 Task: Check the sale-to-list ratio of open concept living in the last 3 years.
Action: Mouse moved to (1069, 250)
Screenshot: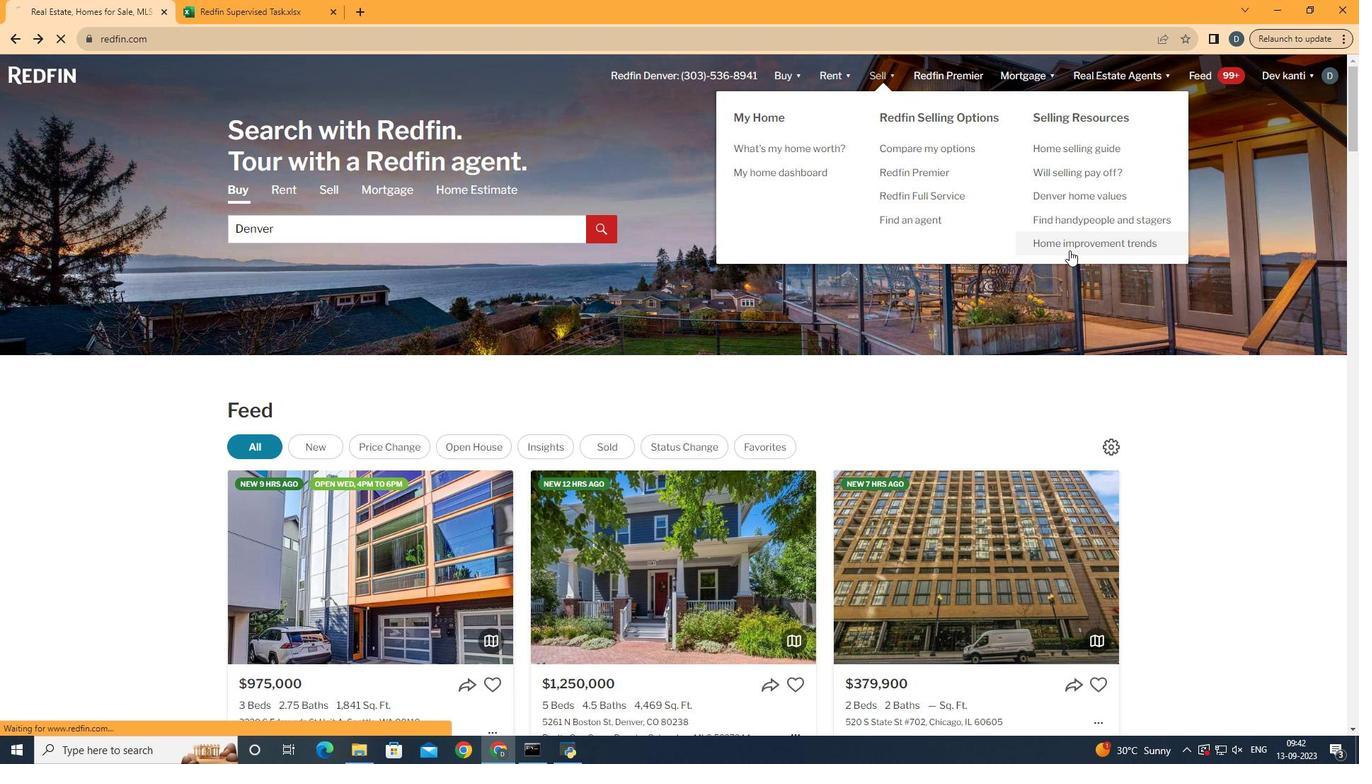 
Action: Mouse pressed left at (1069, 250)
Screenshot: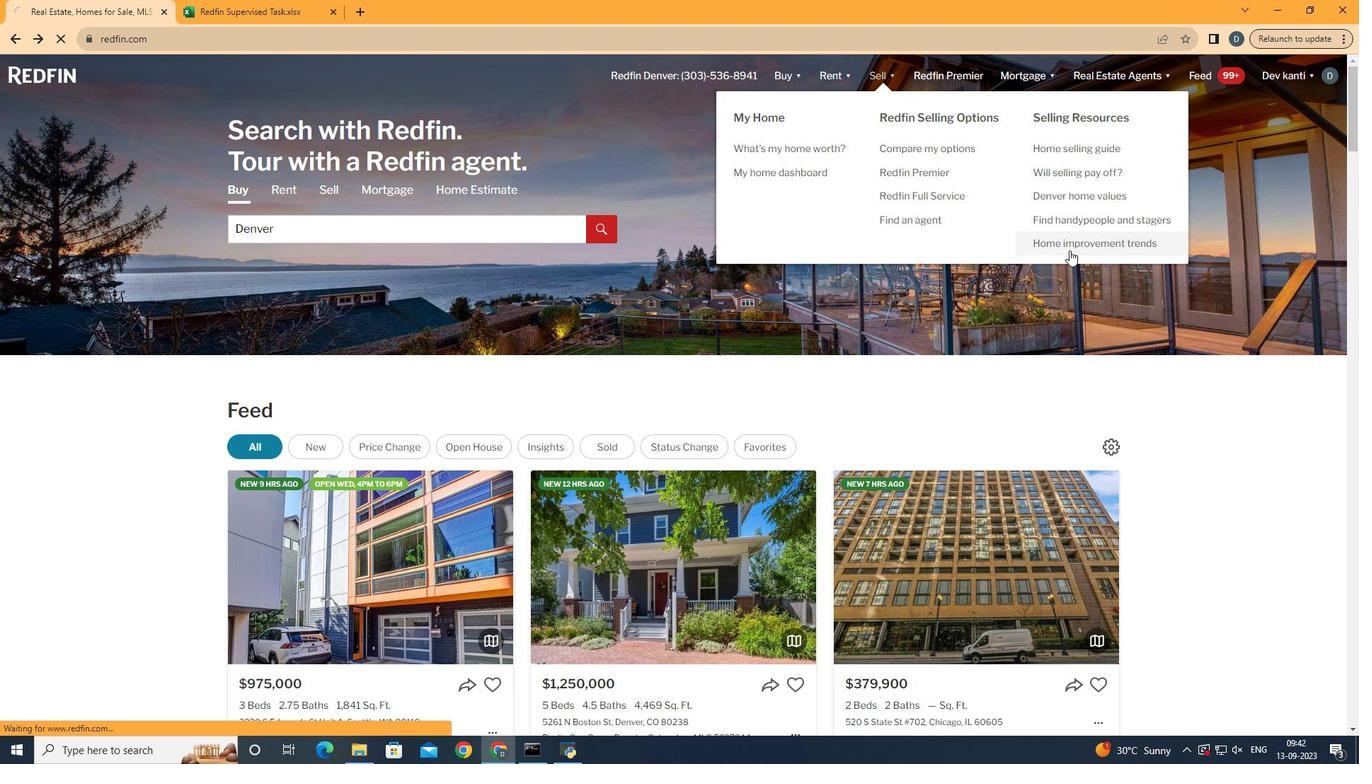 
Action: Mouse moved to (348, 285)
Screenshot: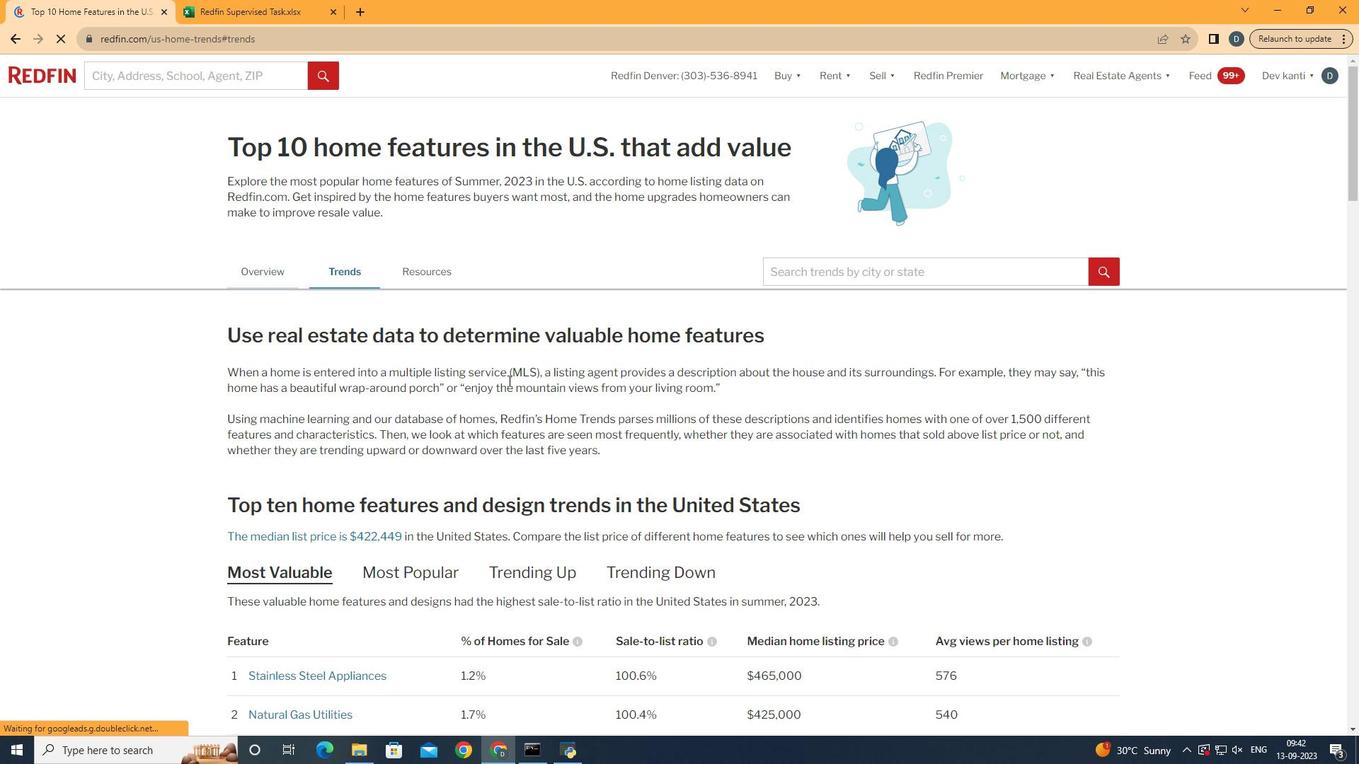 
Action: Mouse pressed left at (348, 285)
Screenshot: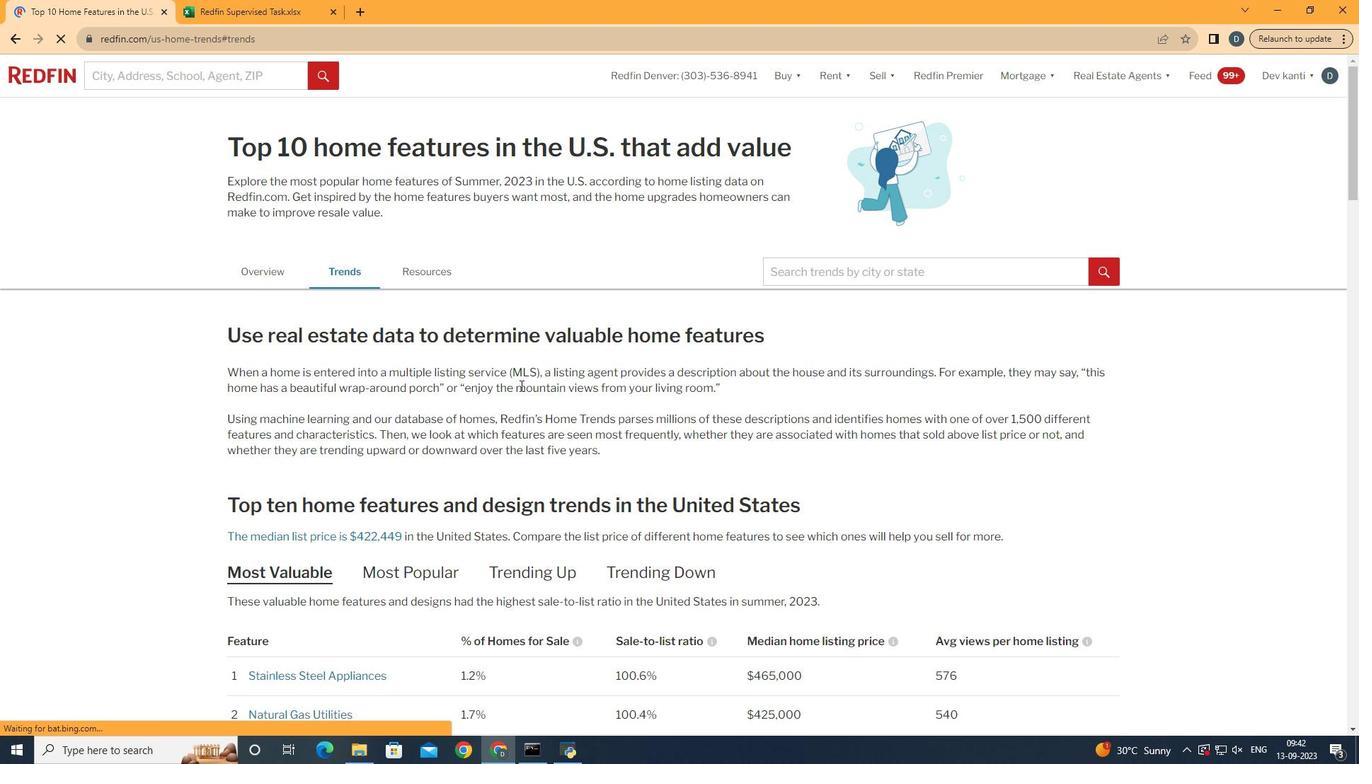 
Action: Mouse moved to (520, 385)
Screenshot: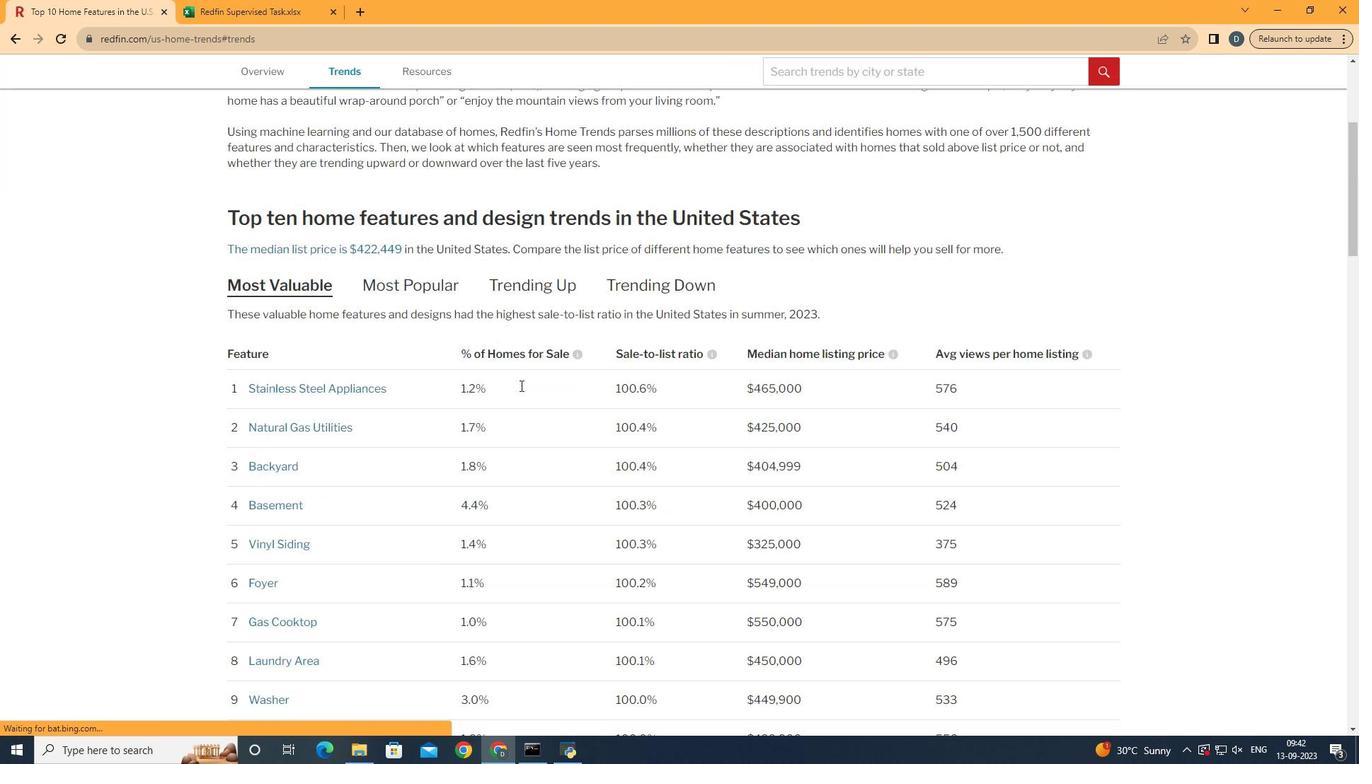 
Action: Mouse scrolled (520, 385) with delta (0, 0)
Screenshot: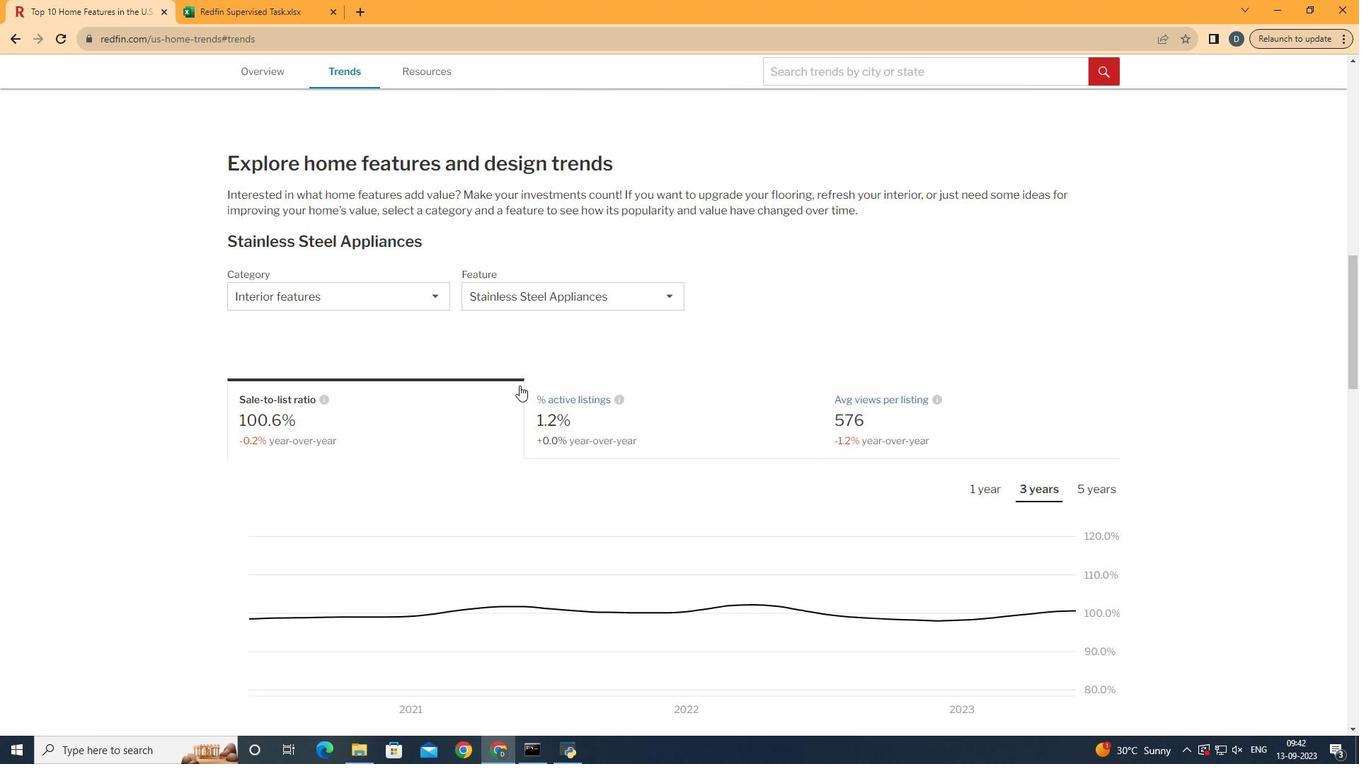 
Action: Mouse scrolled (520, 385) with delta (0, 0)
Screenshot: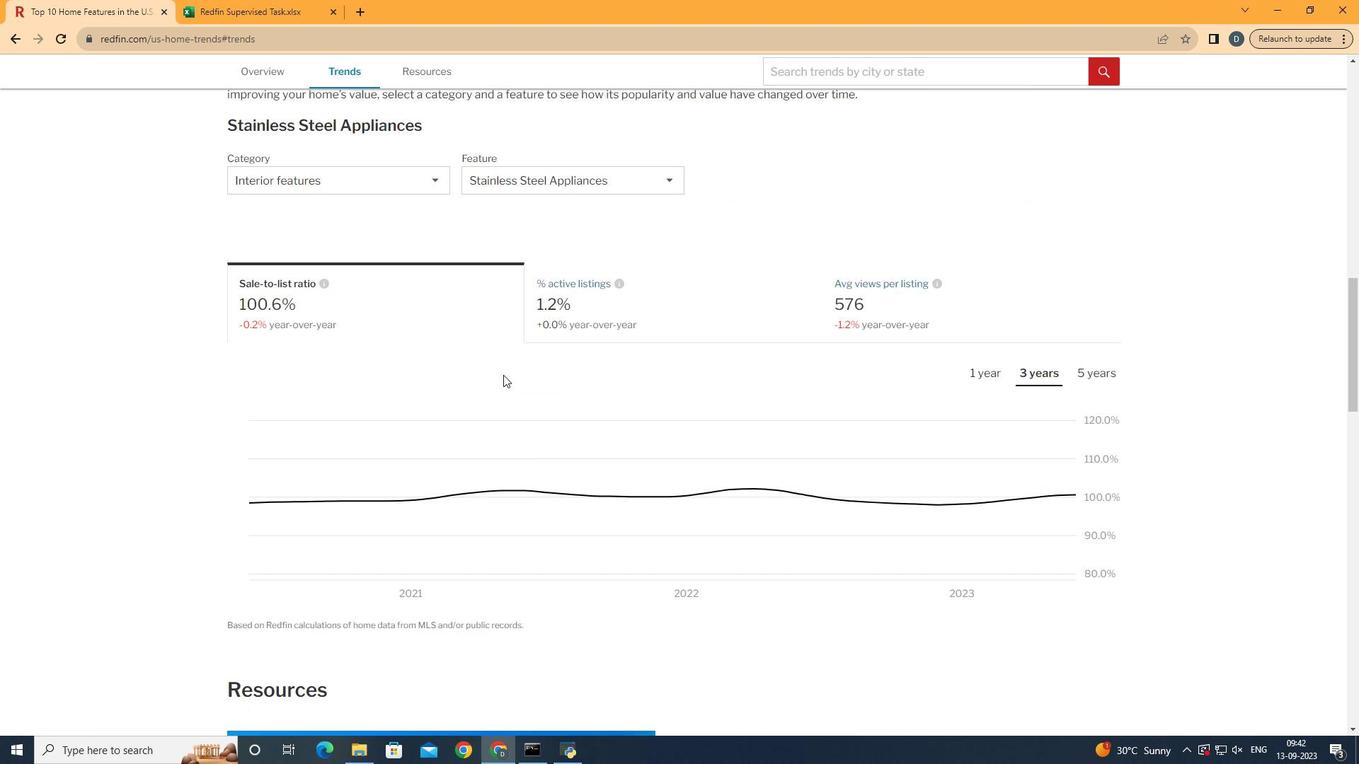 
Action: Mouse scrolled (520, 385) with delta (0, 0)
Screenshot: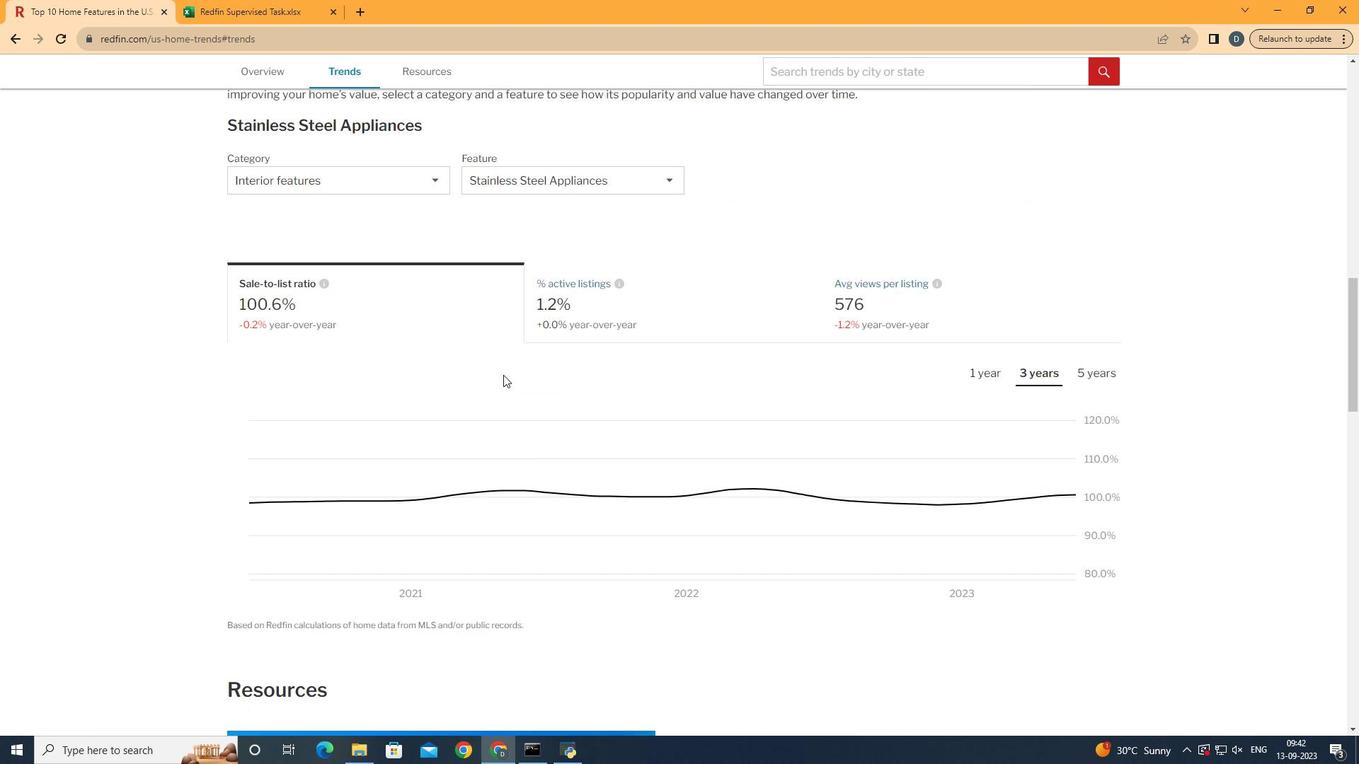 
Action: Mouse scrolled (520, 385) with delta (0, 0)
Screenshot: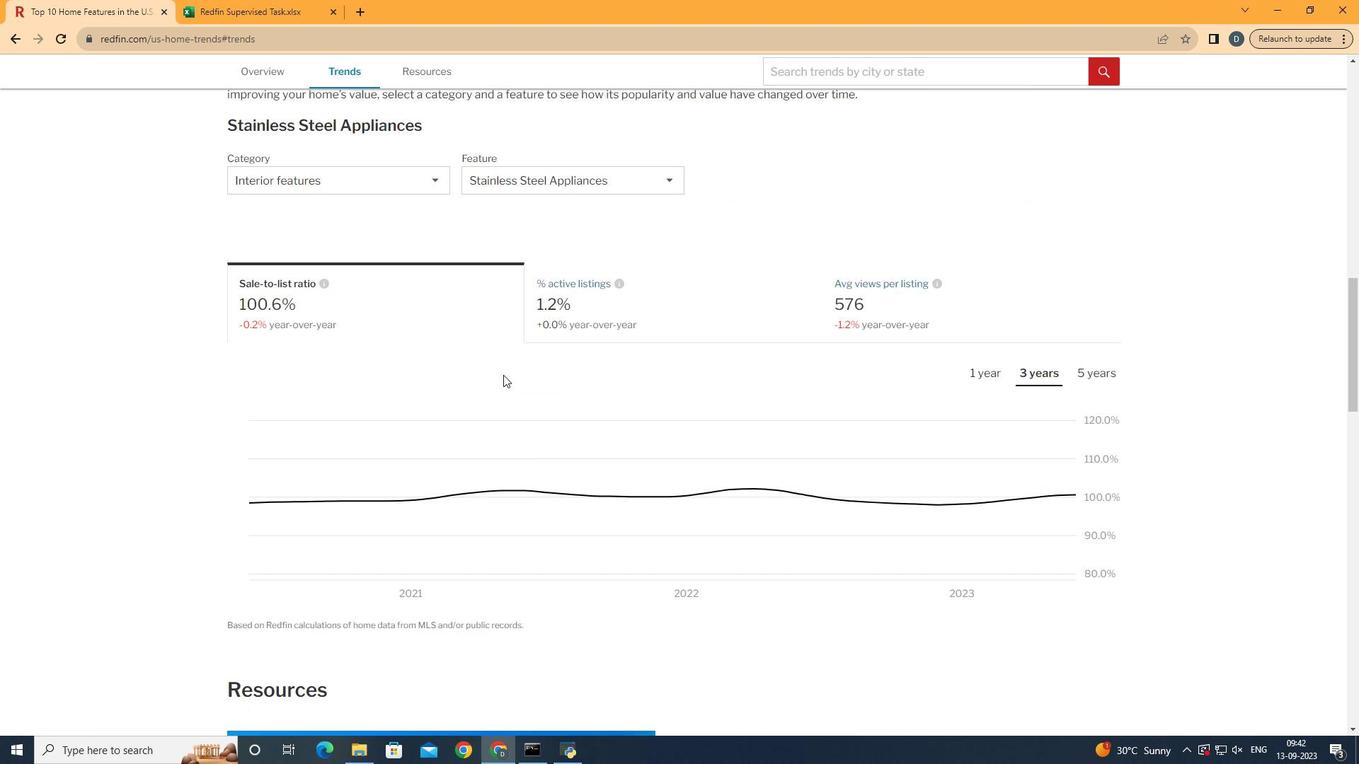 
Action: Mouse scrolled (520, 385) with delta (0, 0)
Screenshot: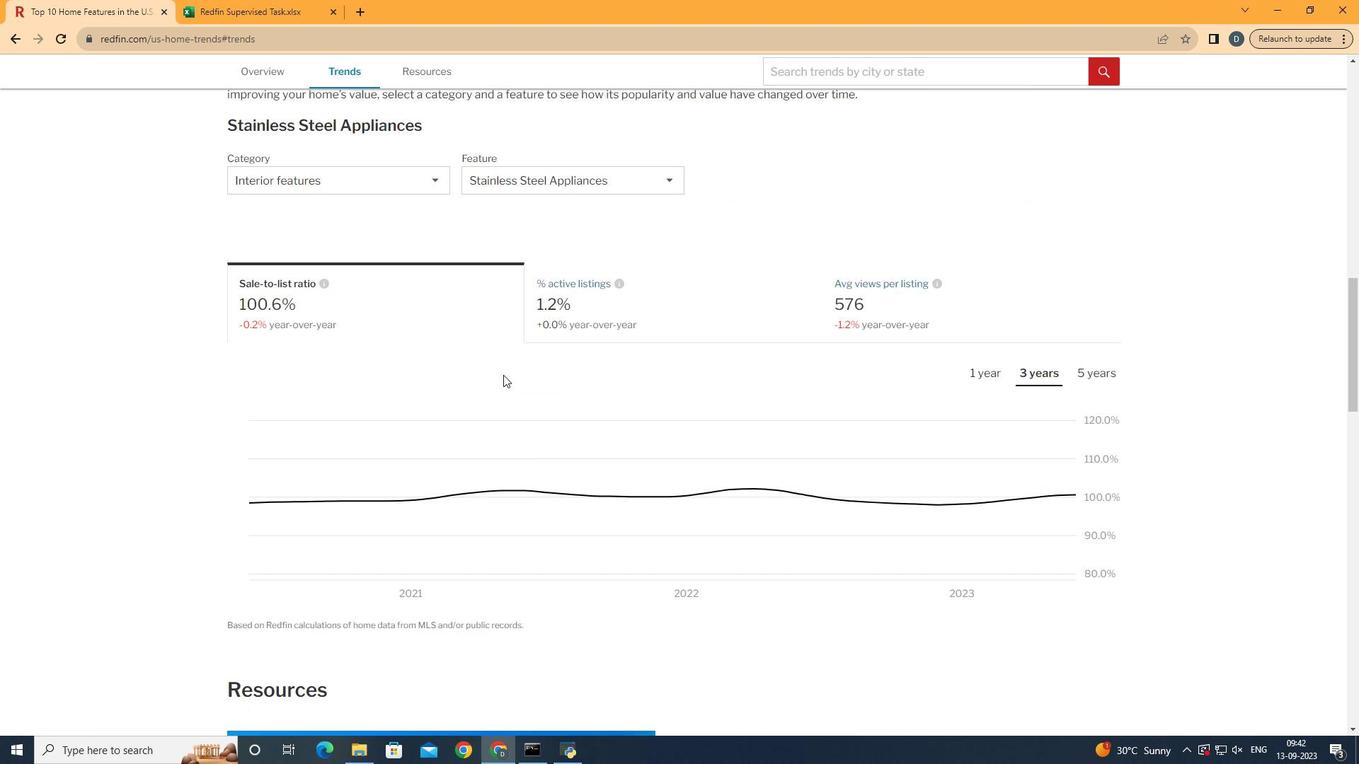 
Action: Mouse scrolled (520, 385) with delta (0, 0)
Screenshot: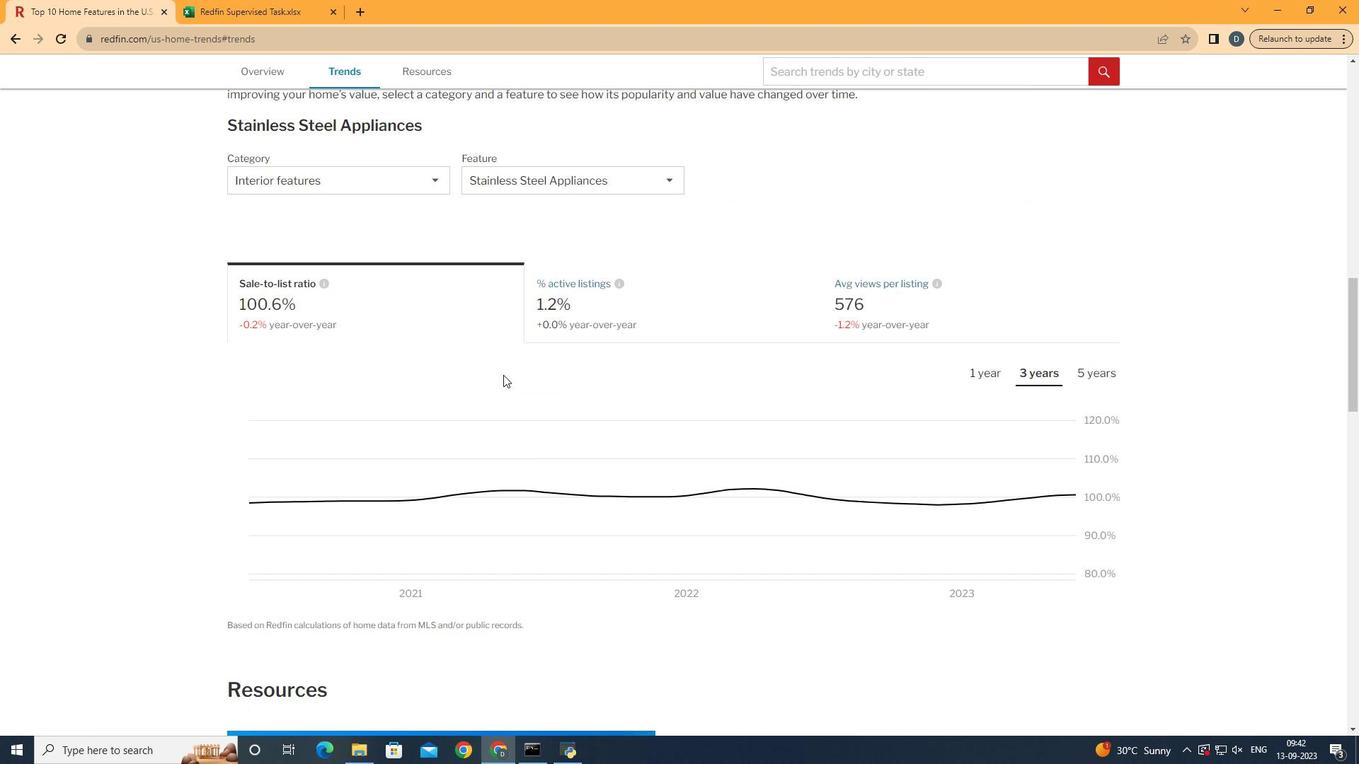 
Action: Mouse scrolled (520, 385) with delta (0, 0)
Screenshot: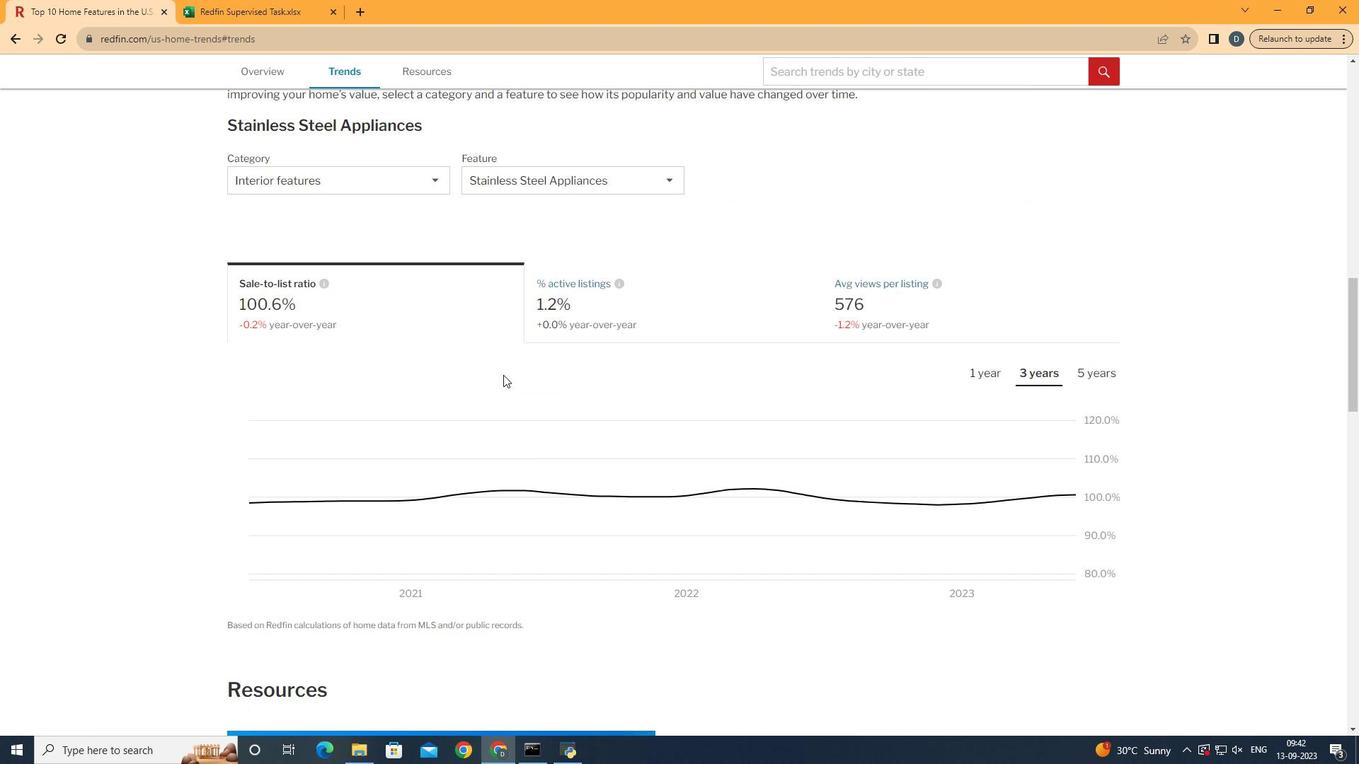 
Action: Mouse moved to (523, 385)
Screenshot: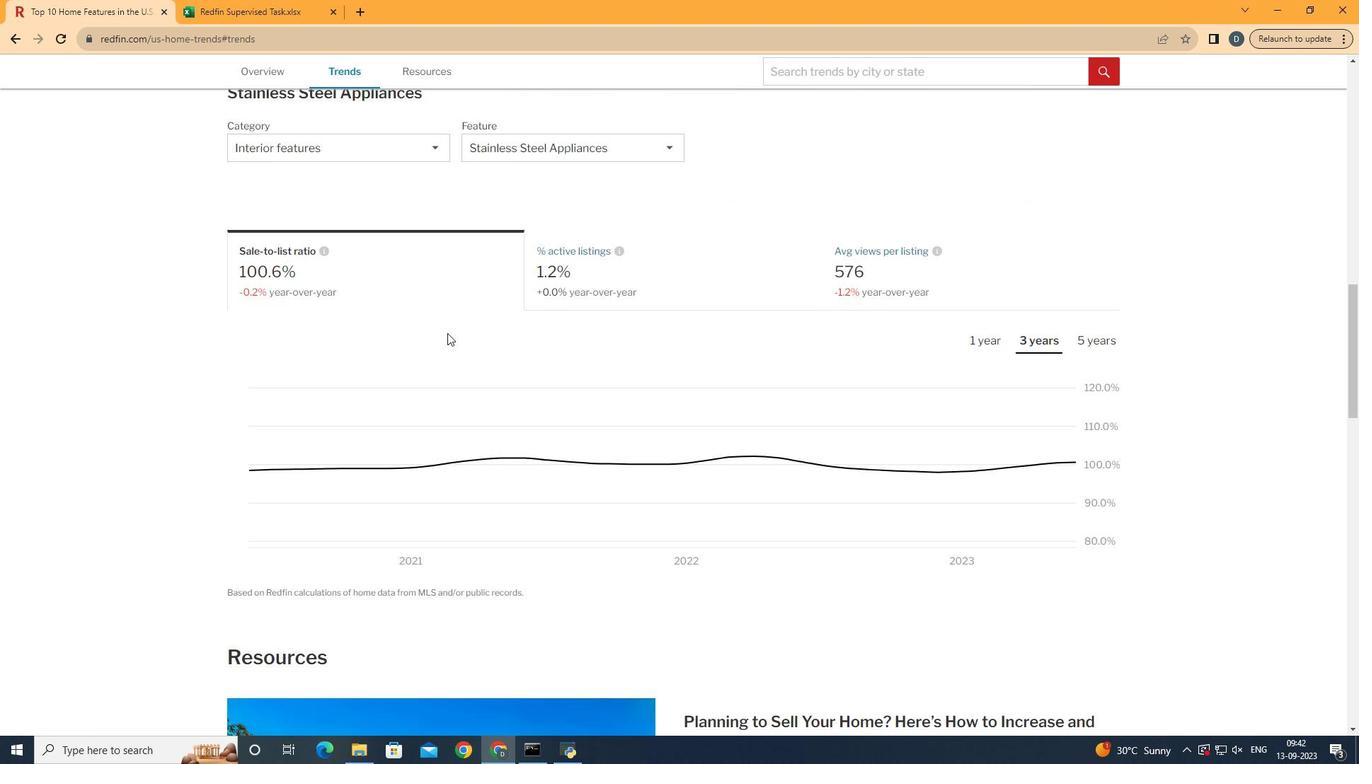 
Action: Mouse scrolled (523, 385) with delta (0, 0)
Screenshot: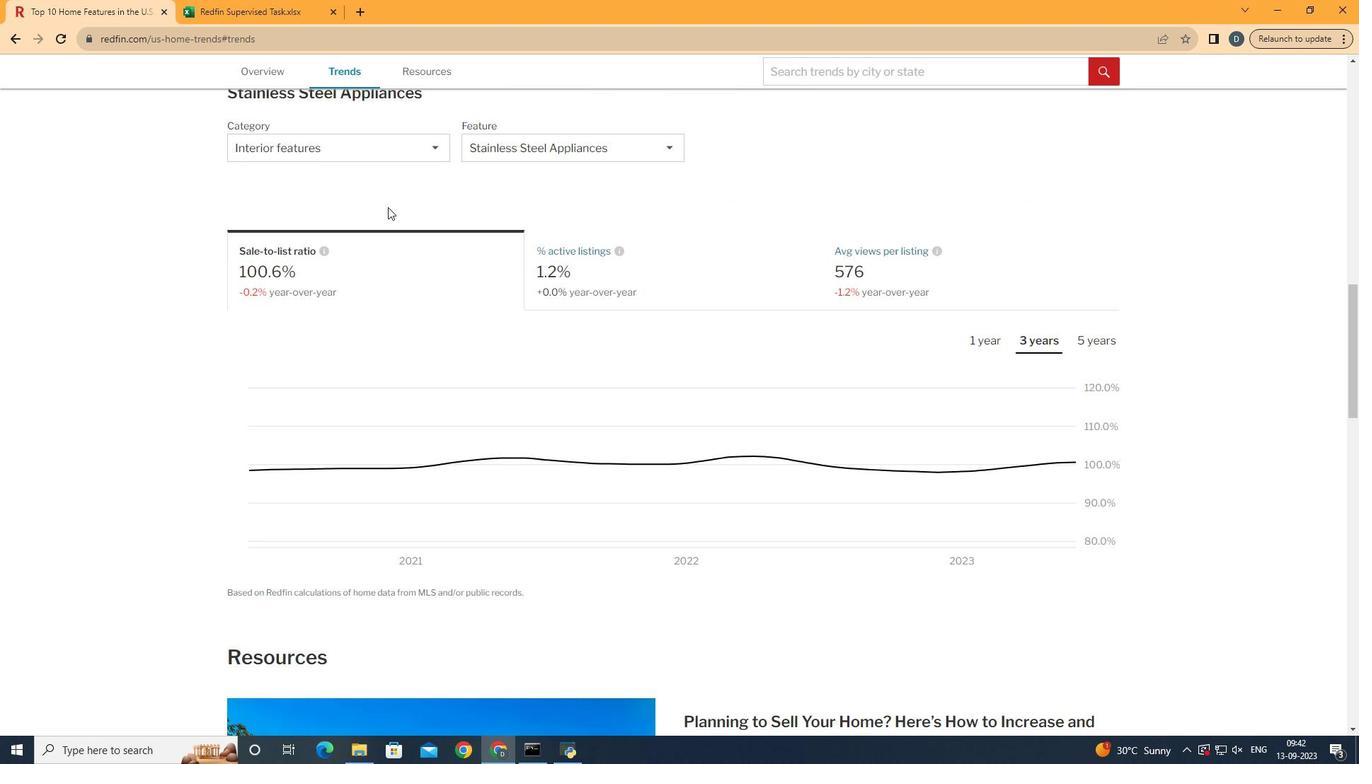 
Action: Mouse scrolled (523, 385) with delta (0, 0)
Screenshot: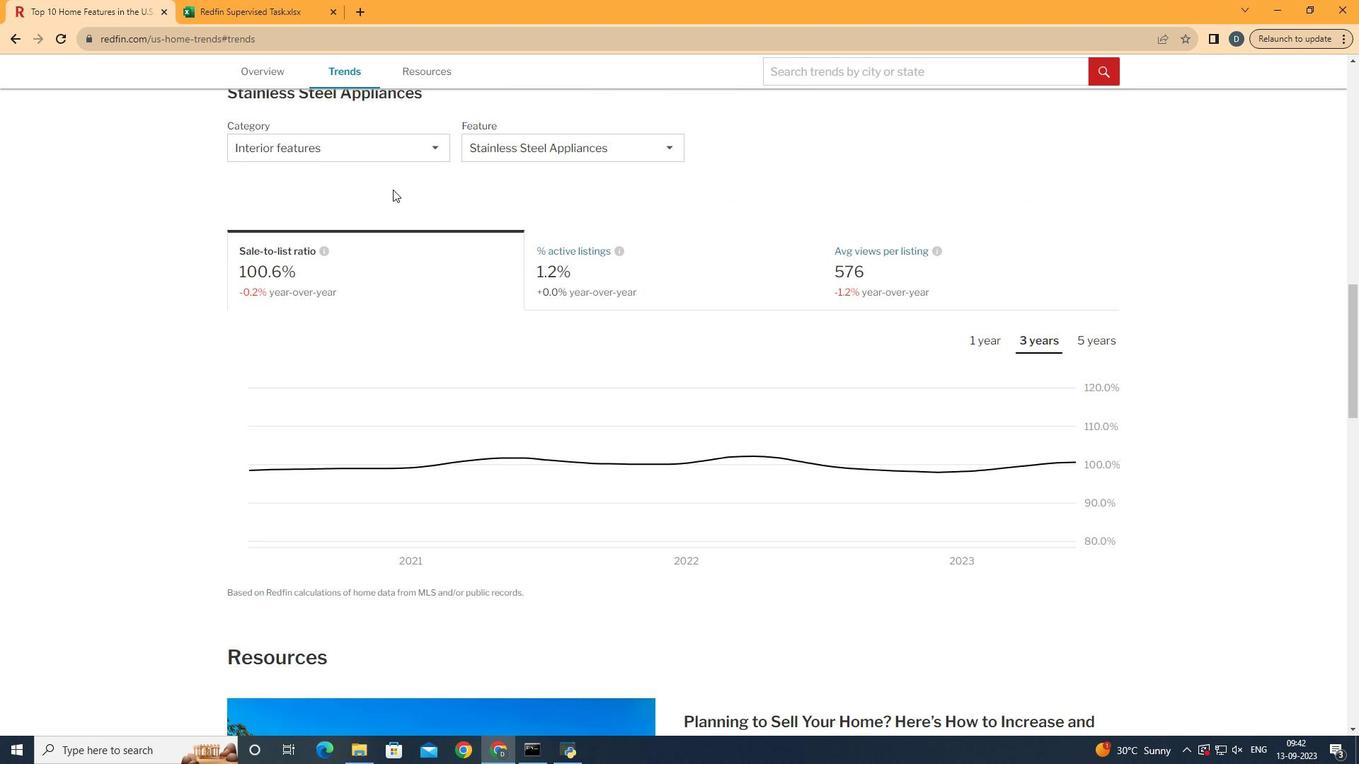 
Action: Mouse scrolled (523, 385) with delta (0, 0)
Screenshot: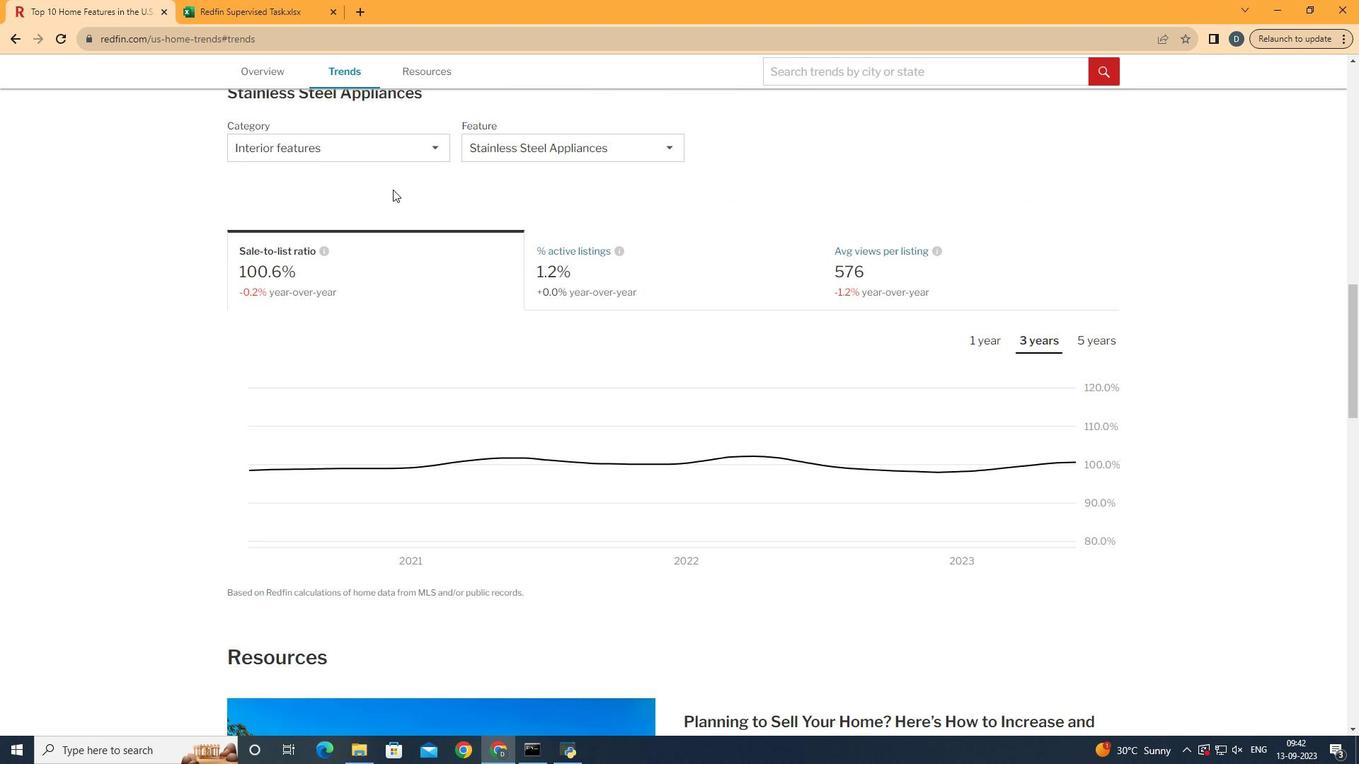 
Action: Mouse moved to (401, 162)
Screenshot: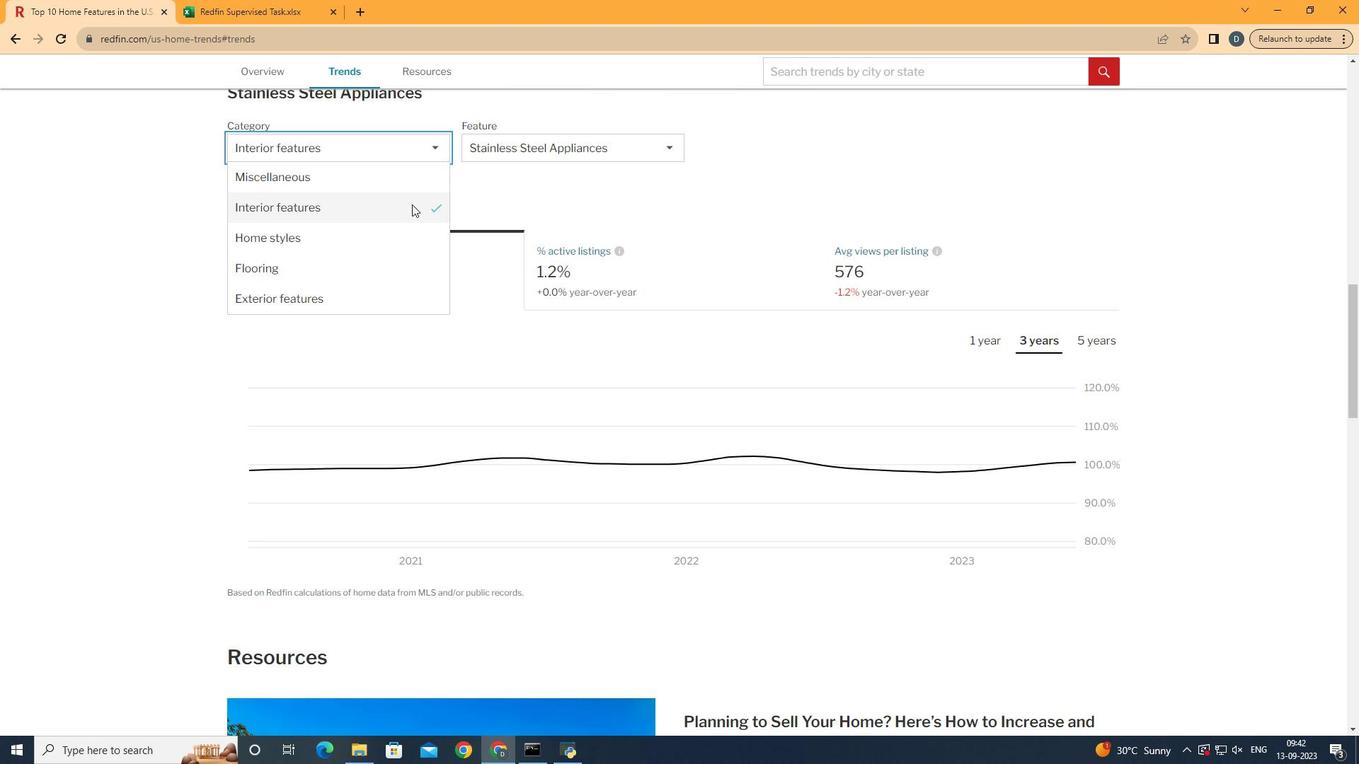 
Action: Mouse pressed left at (401, 162)
Screenshot: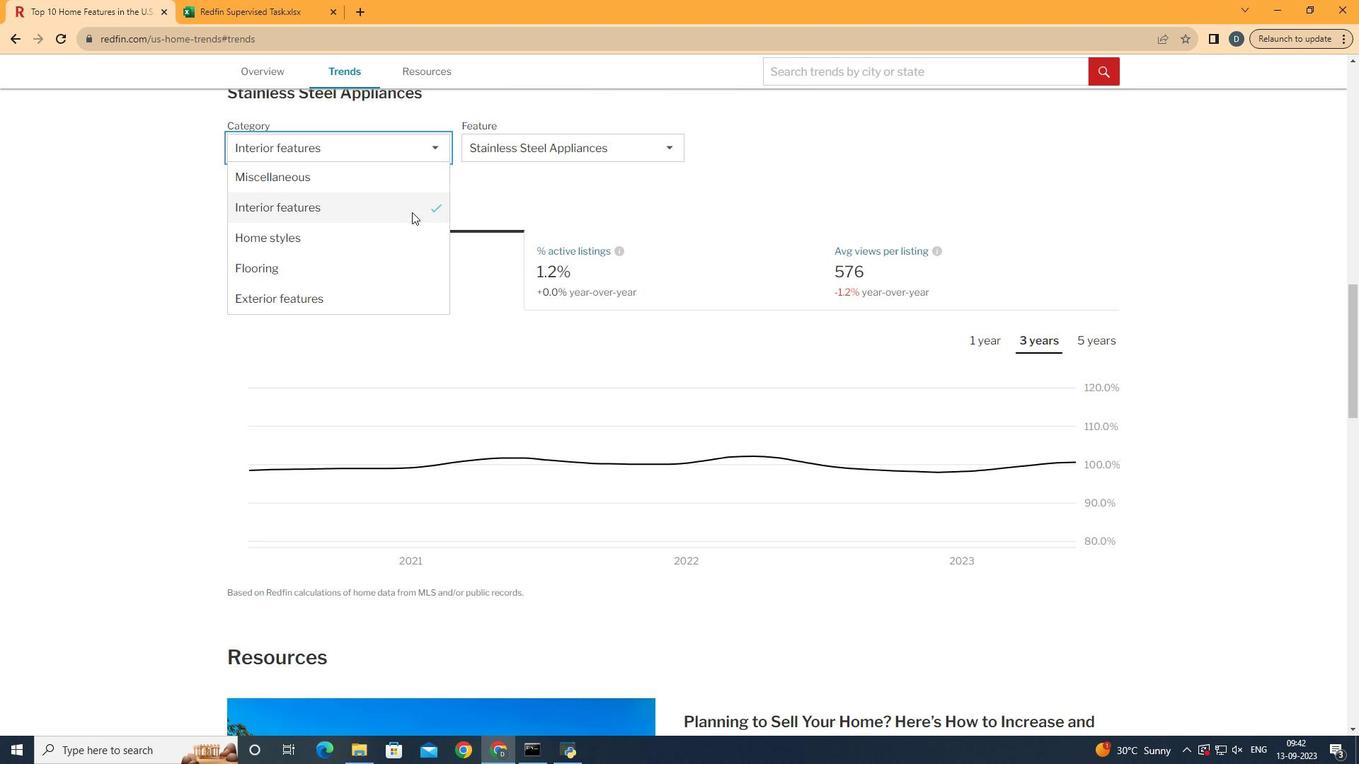 
Action: Mouse moved to (412, 213)
Screenshot: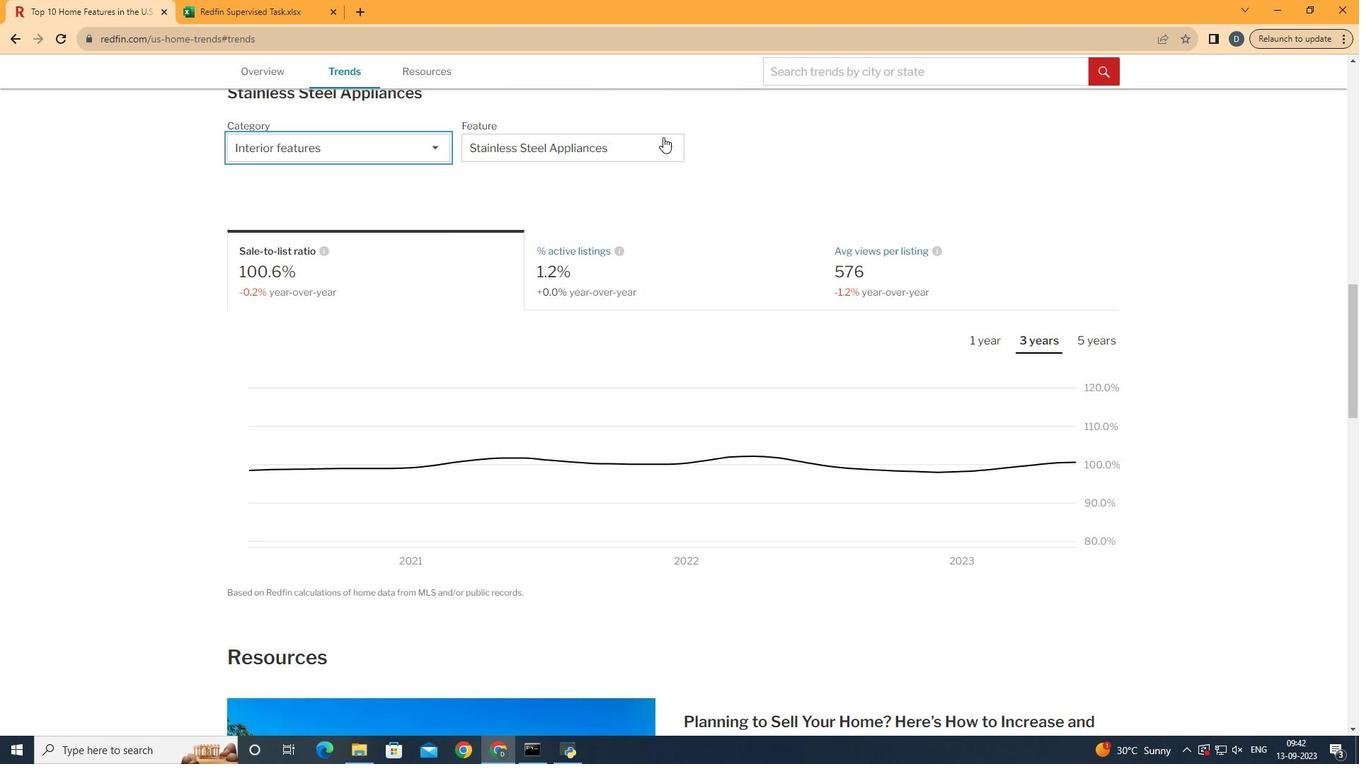 
Action: Mouse pressed left at (412, 213)
Screenshot: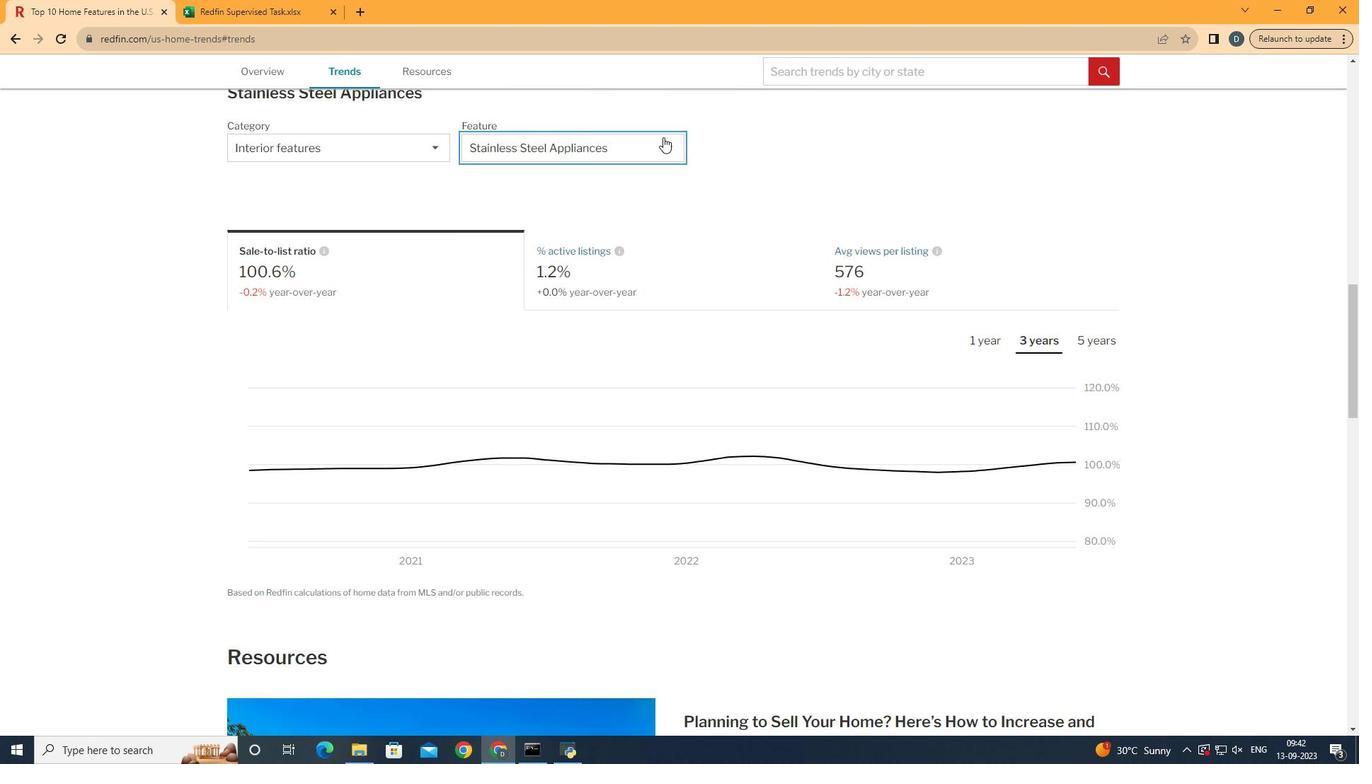 
Action: Mouse moved to (663, 137)
Screenshot: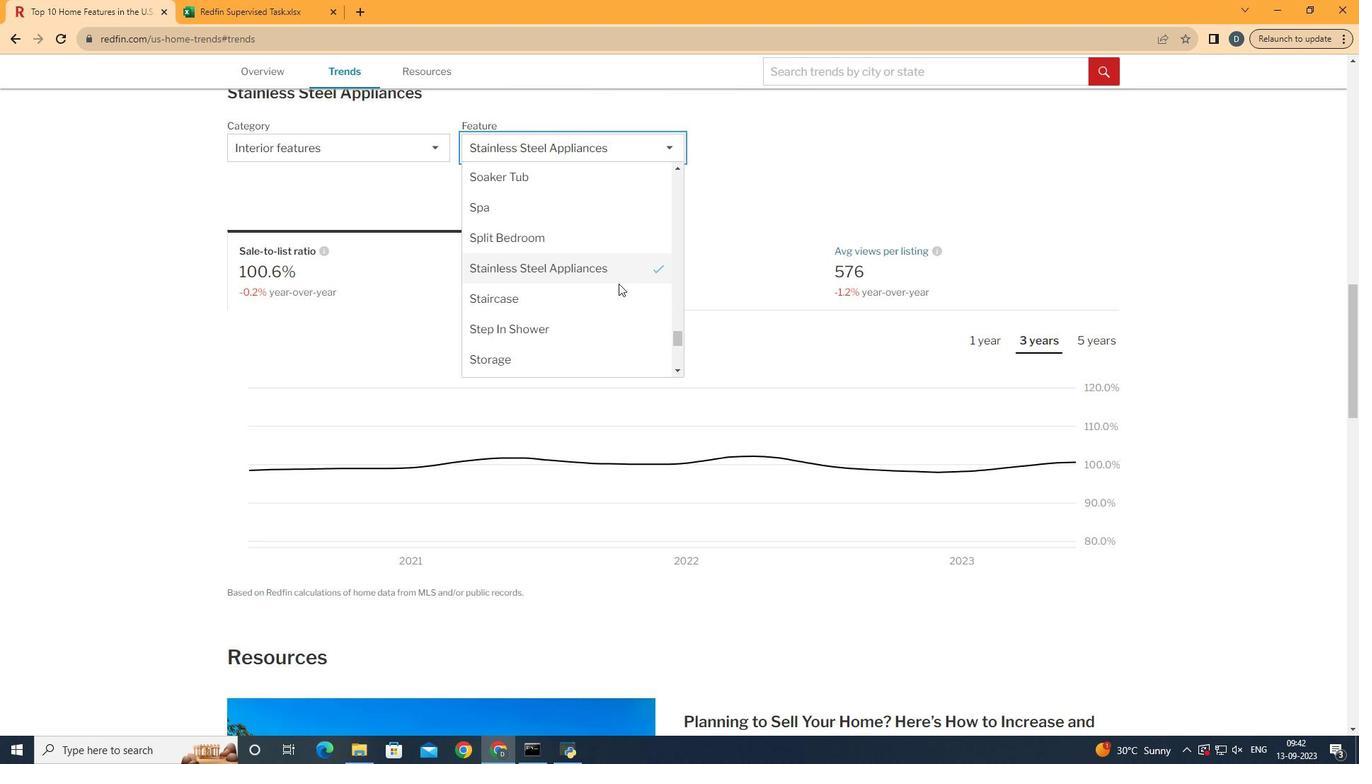 
Action: Mouse pressed left at (663, 137)
Screenshot: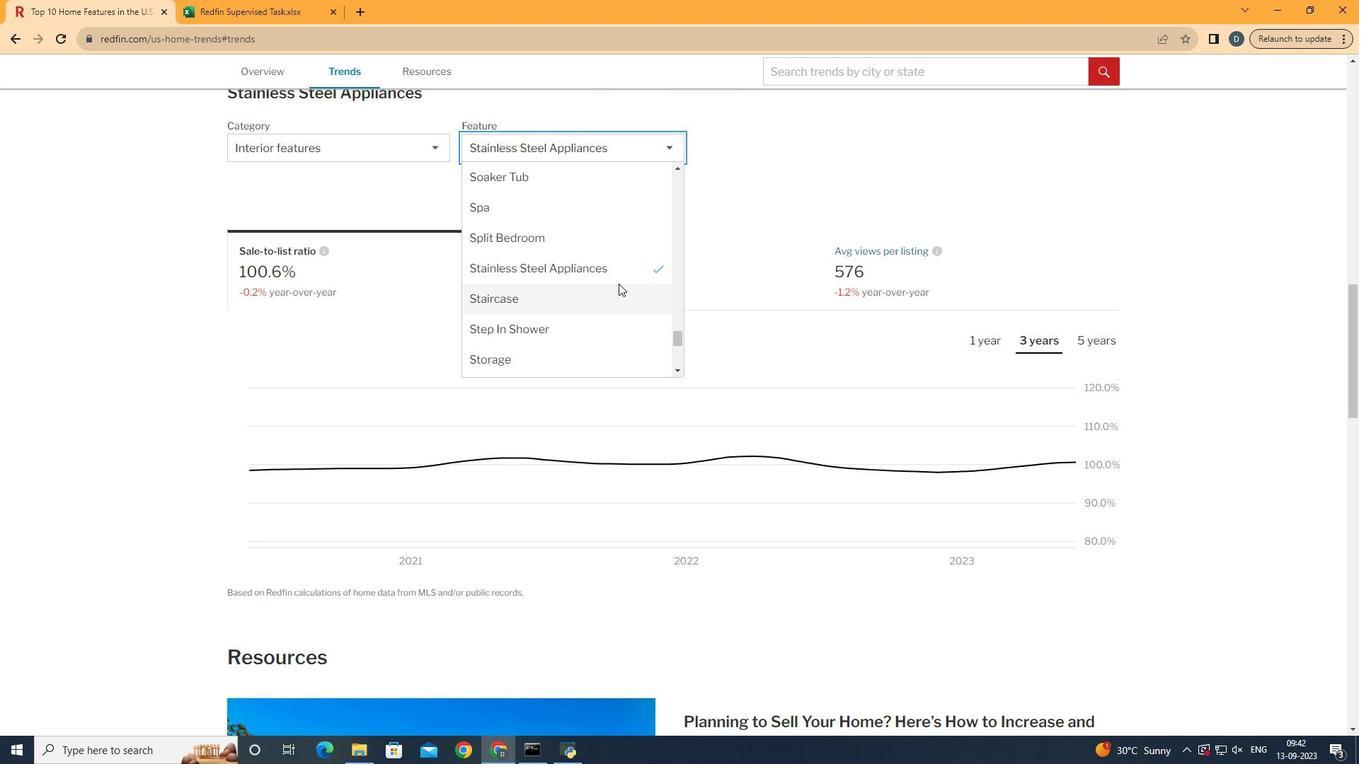 
Action: Mouse moved to (618, 283)
Screenshot: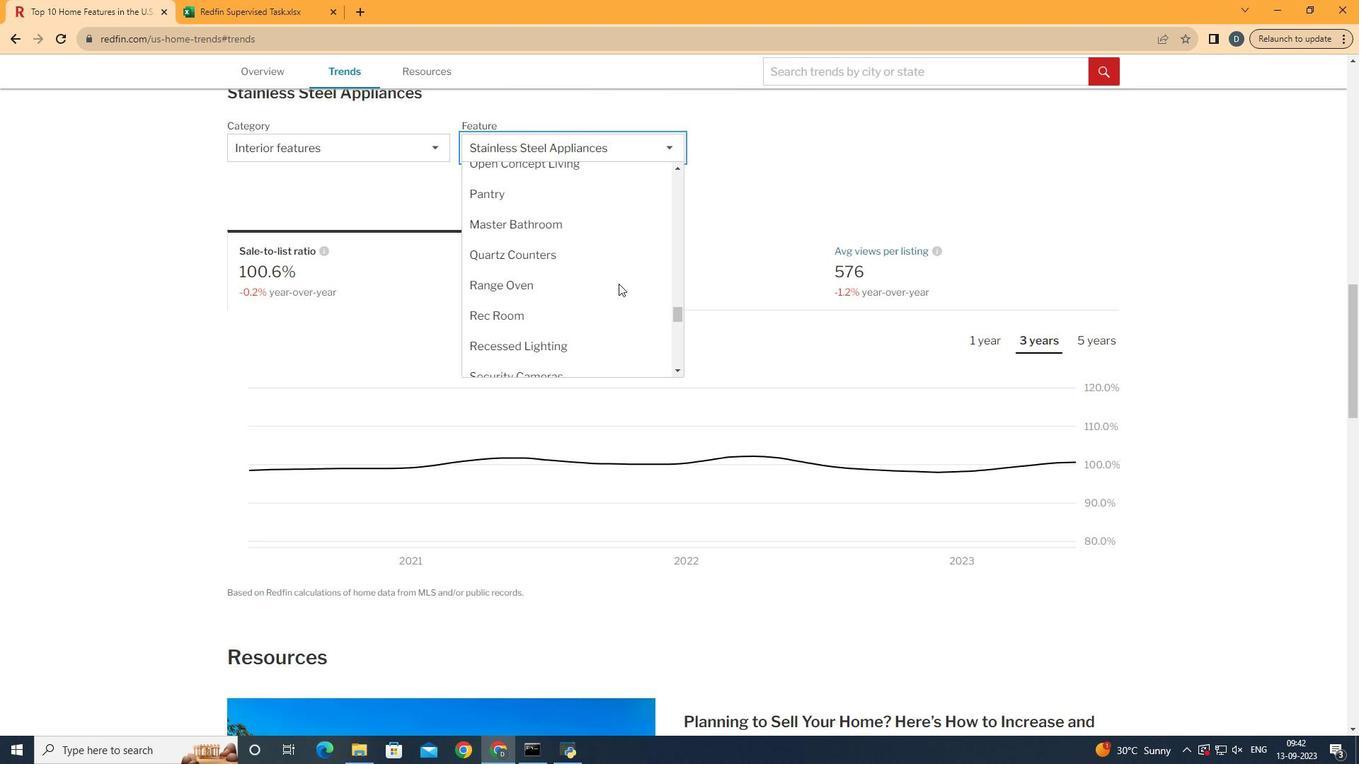 
Action: Mouse scrolled (618, 284) with delta (0, 0)
Screenshot: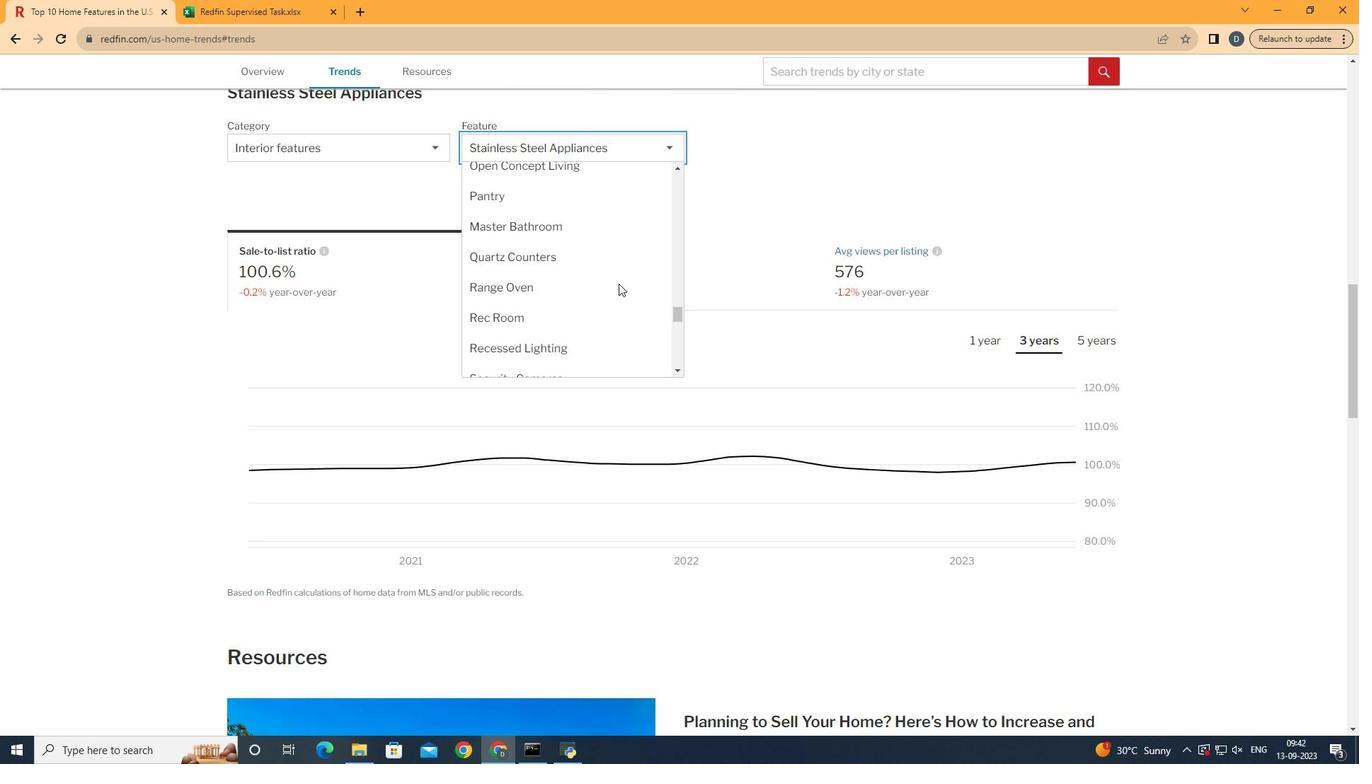 
Action: Mouse scrolled (618, 284) with delta (0, 0)
Screenshot: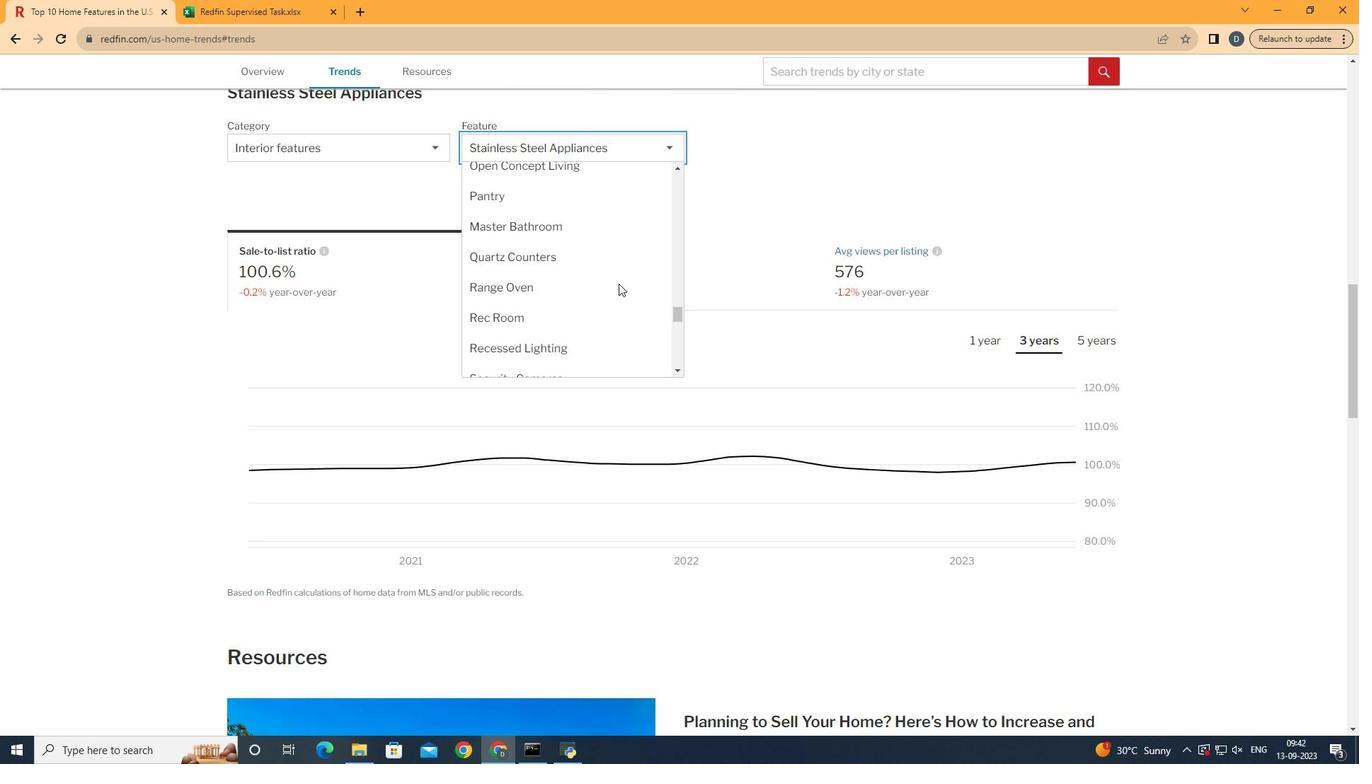
Action: Mouse scrolled (618, 284) with delta (0, 0)
Screenshot: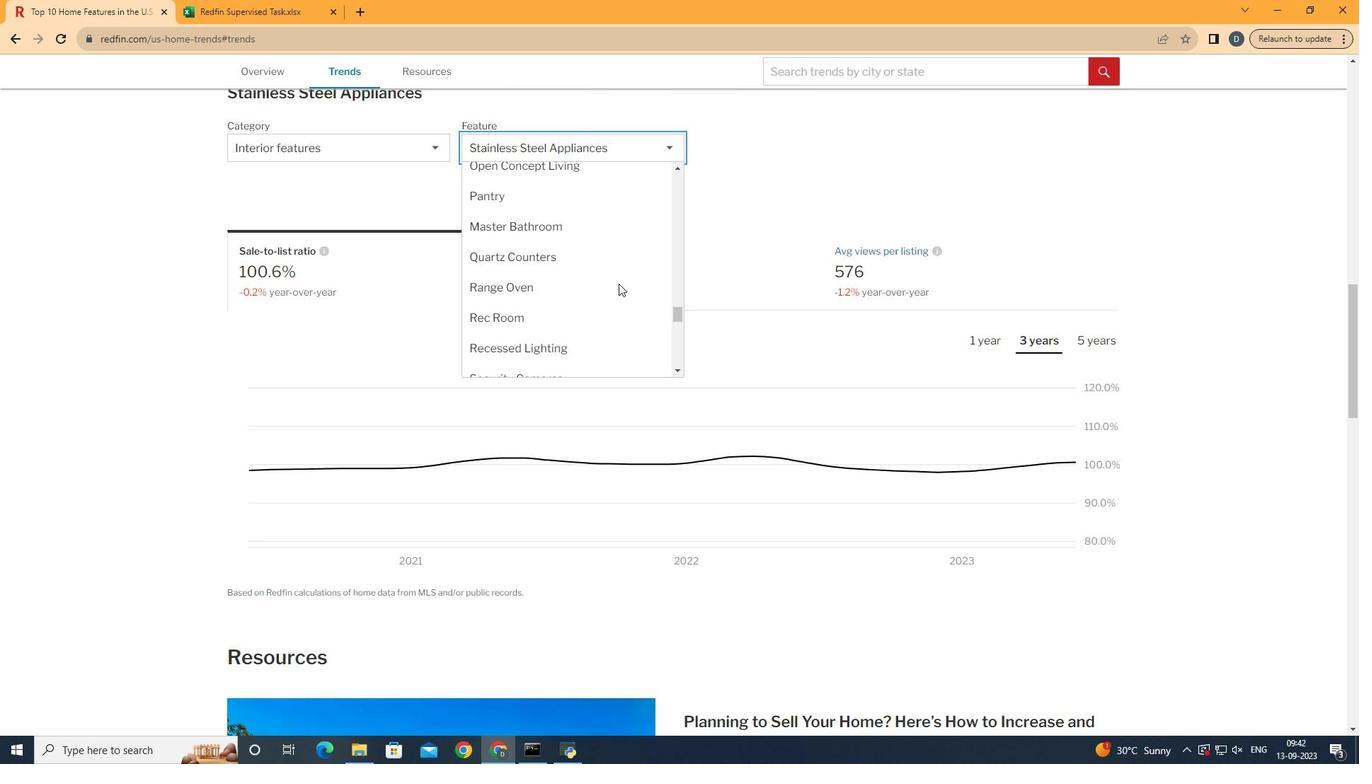 
Action: Mouse scrolled (618, 284) with delta (0, 0)
Screenshot: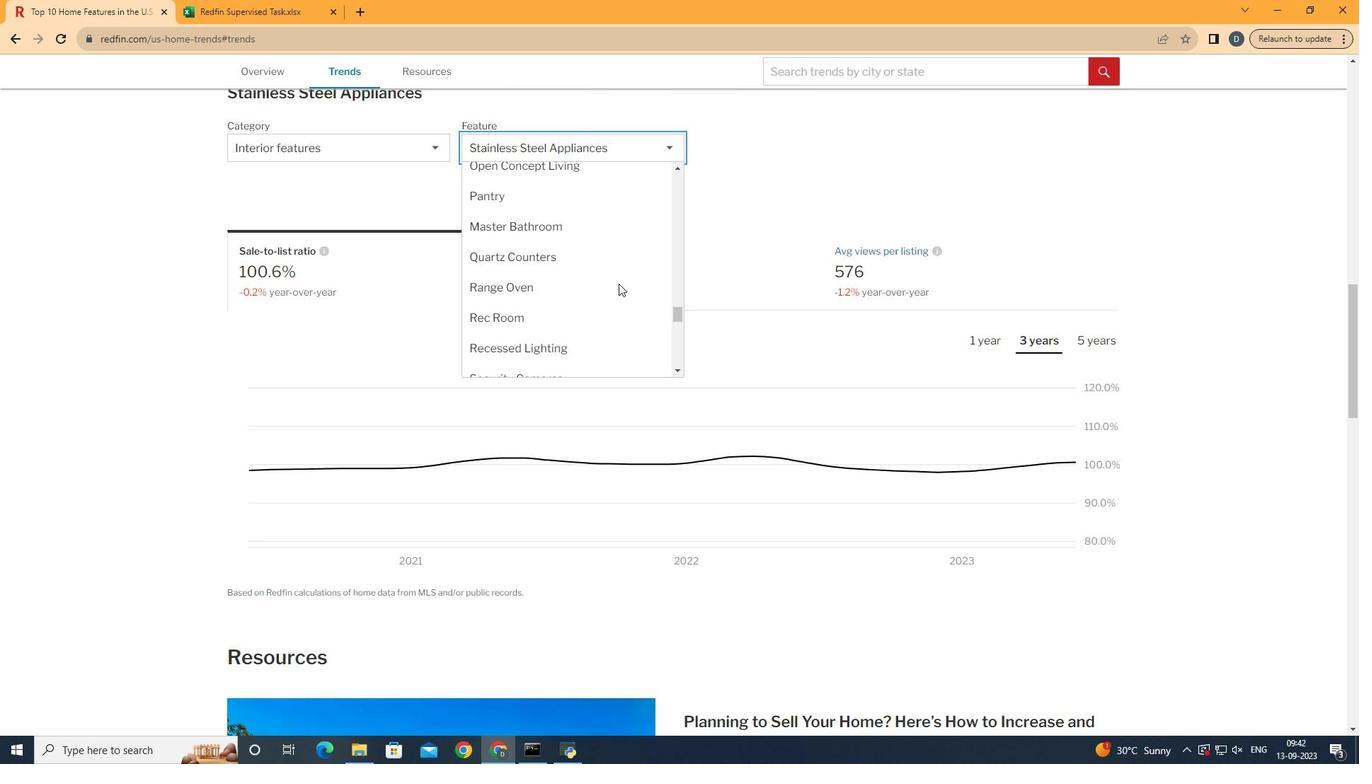 
Action: Mouse scrolled (618, 284) with delta (0, 0)
Screenshot: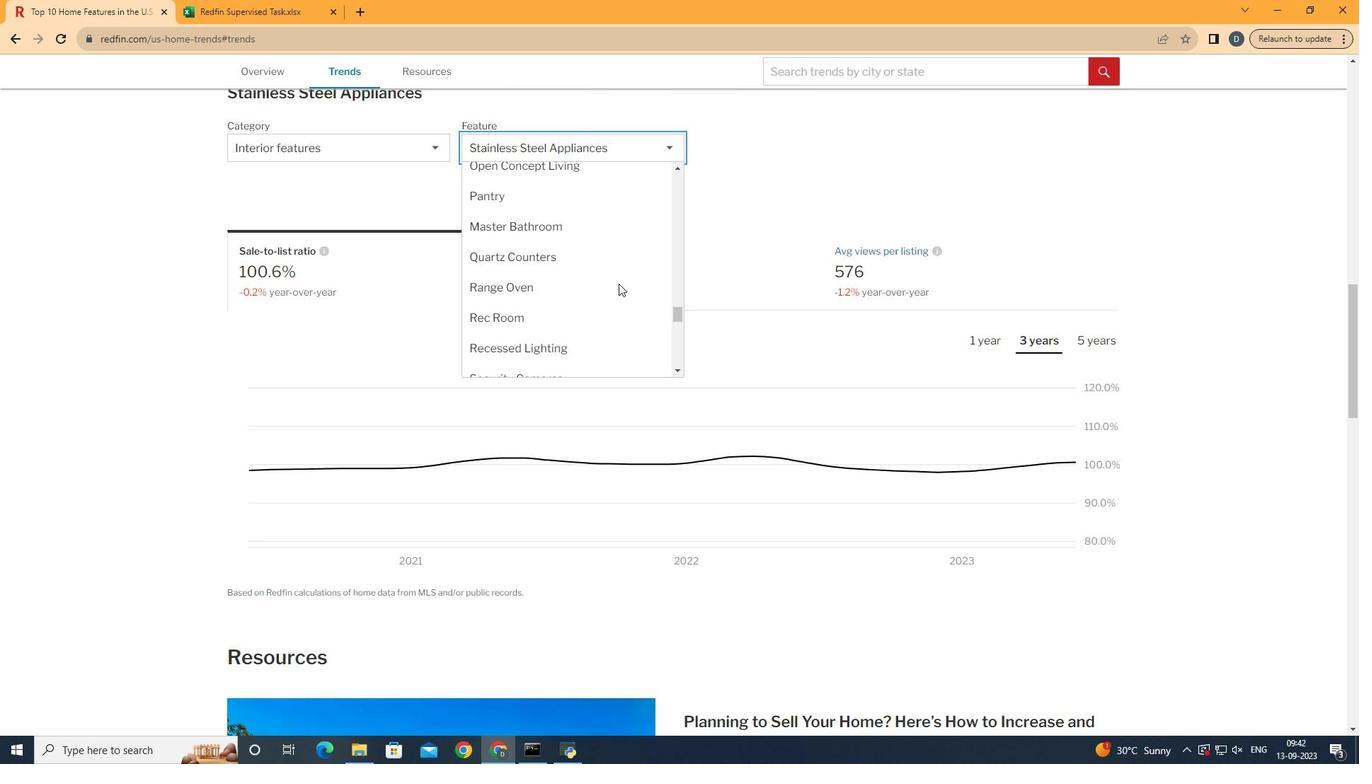 
Action: Mouse moved to (622, 288)
Screenshot: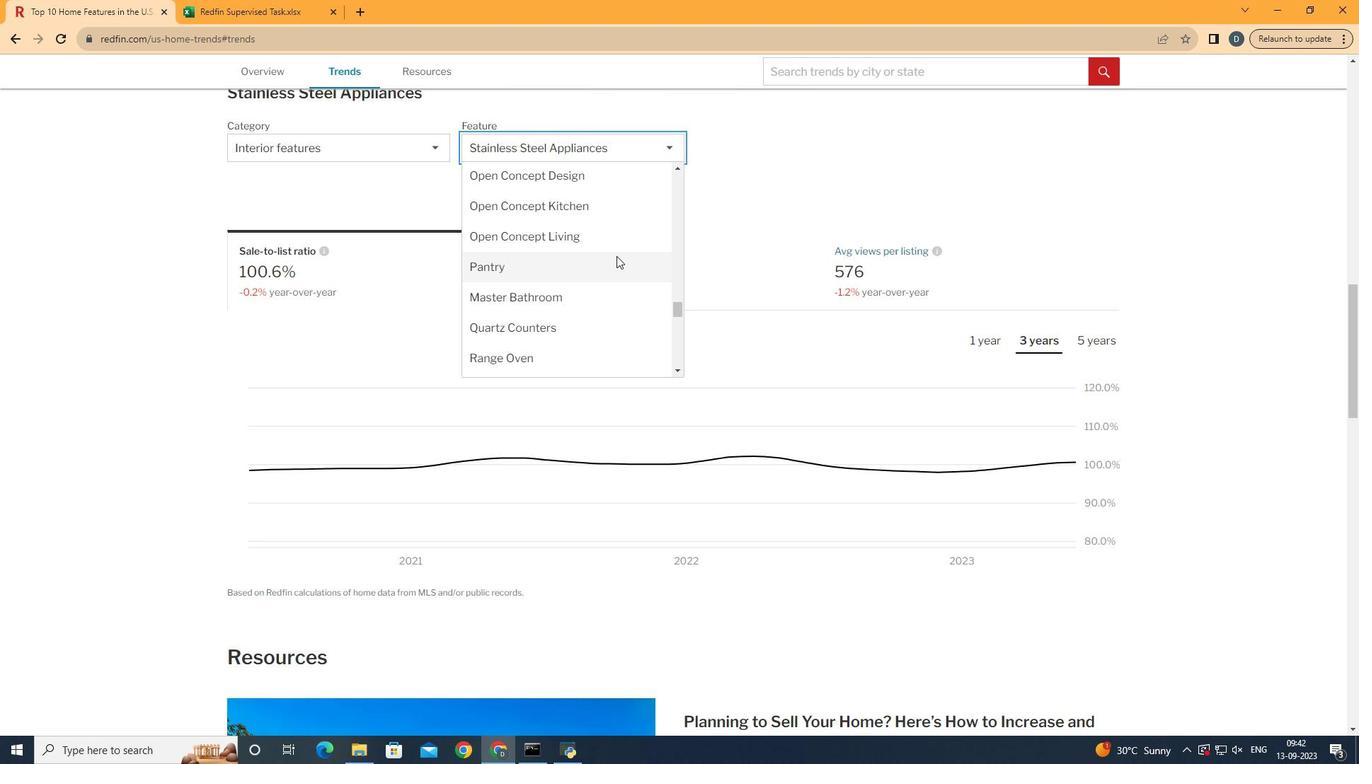 
Action: Mouse scrolled (622, 288) with delta (0, 0)
Screenshot: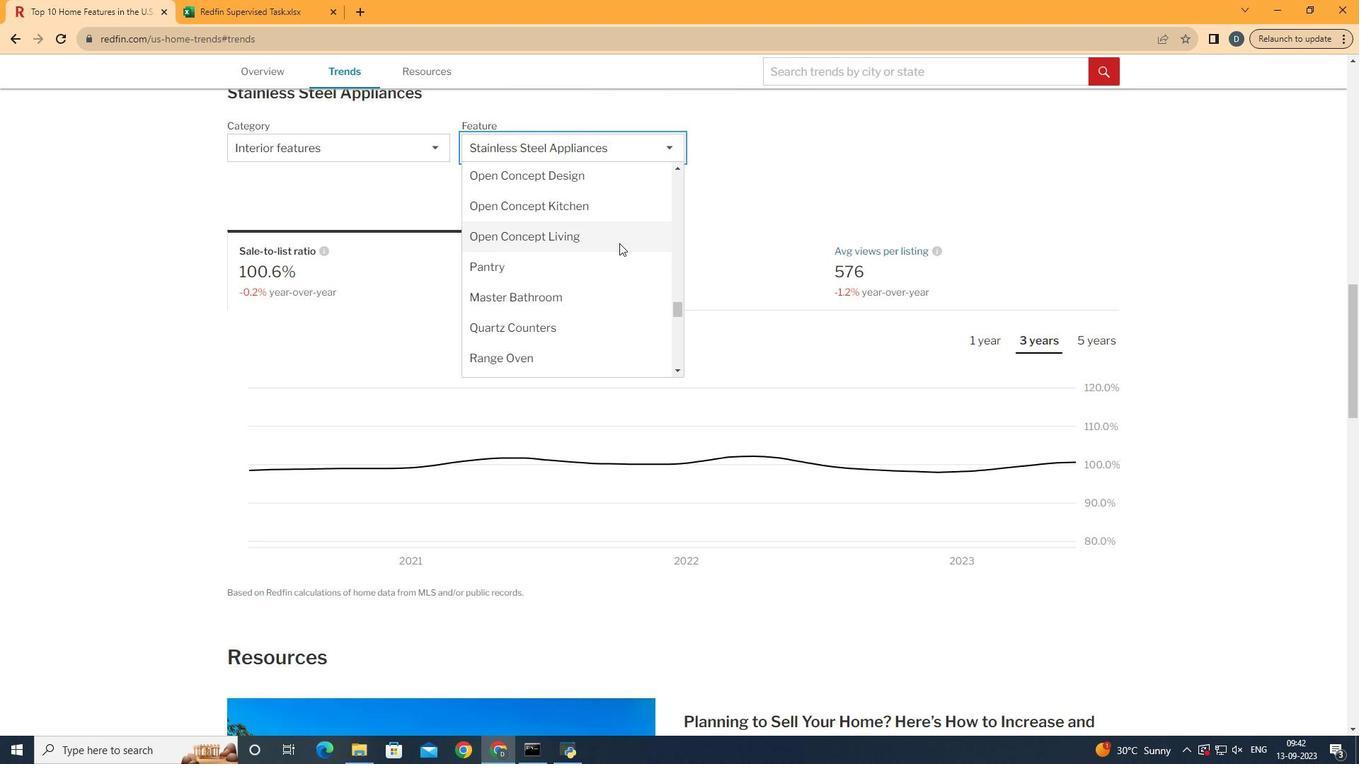 
Action: Mouse moved to (619, 243)
Screenshot: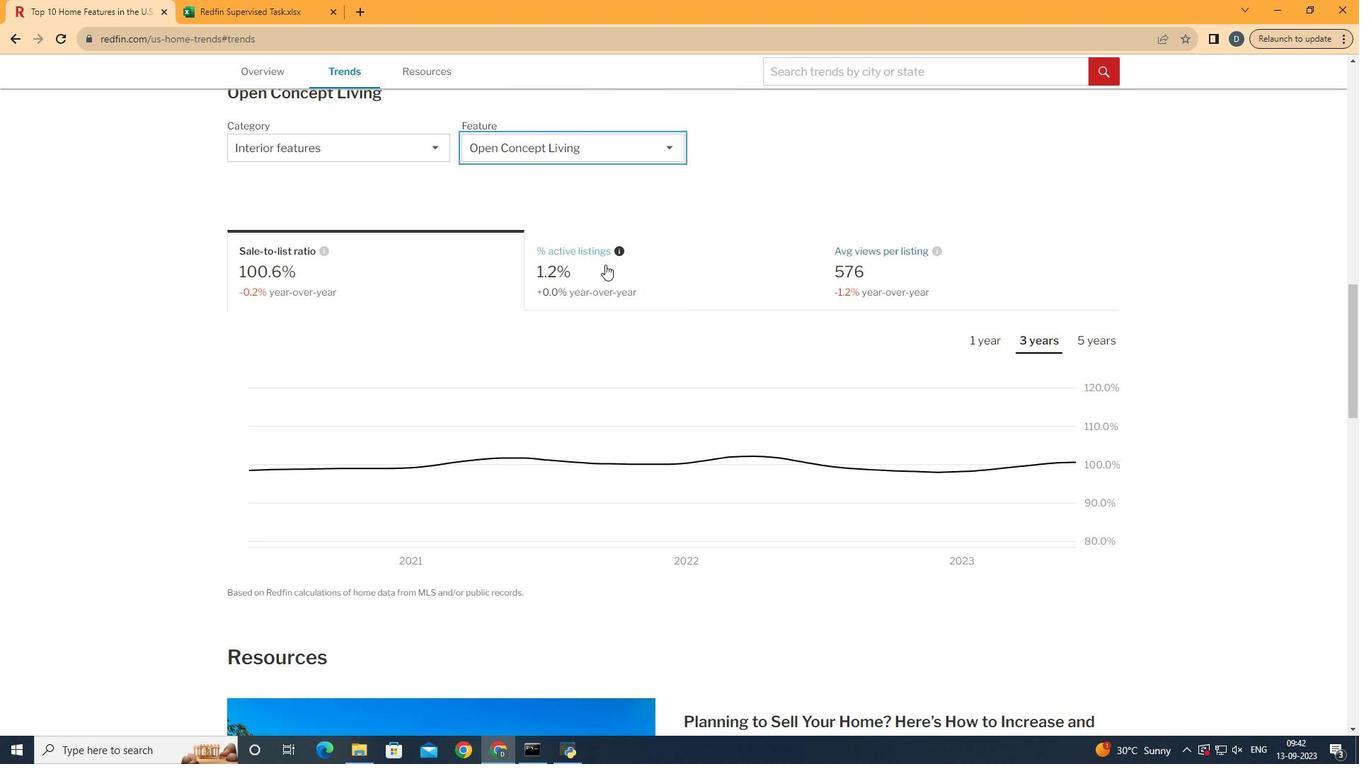 
Action: Mouse pressed left at (619, 243)
Screenshot: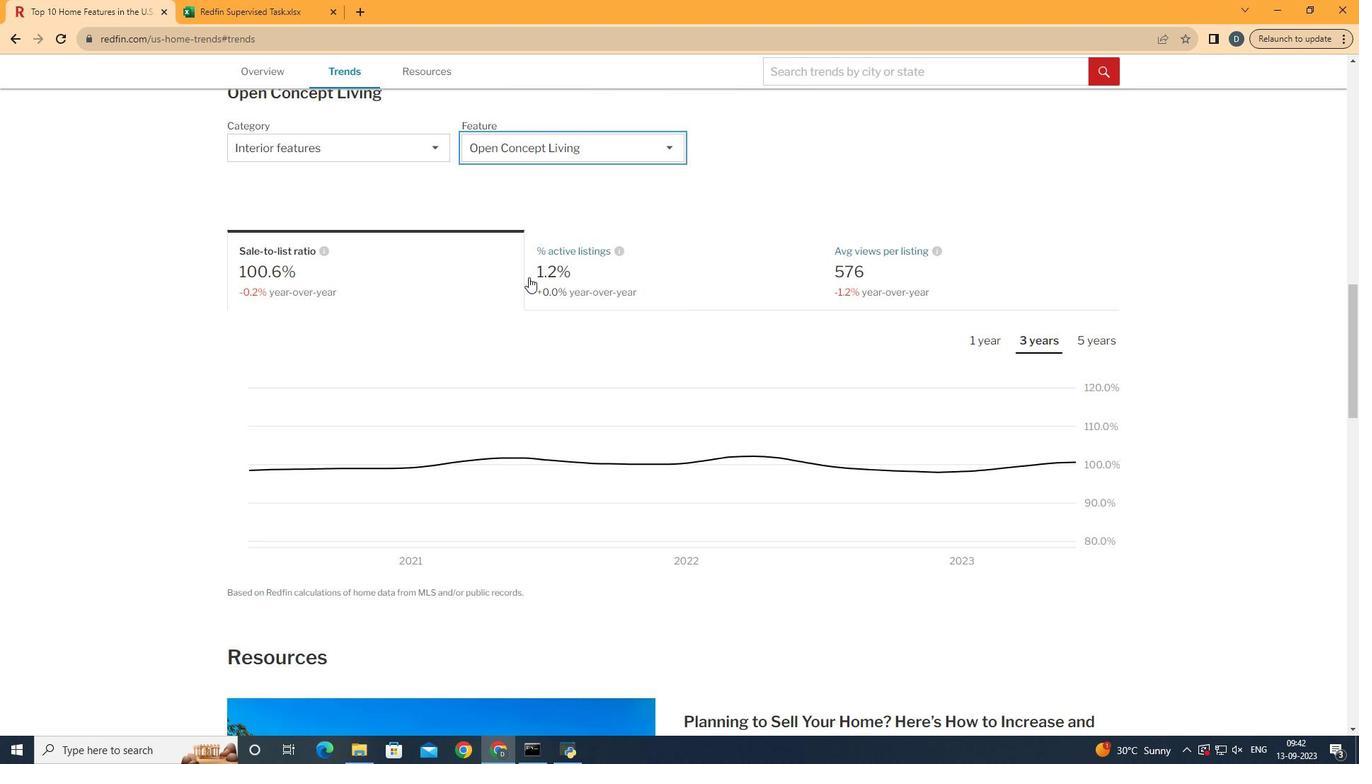 
Action: Mouse moved to (445, 278)
Screenshot: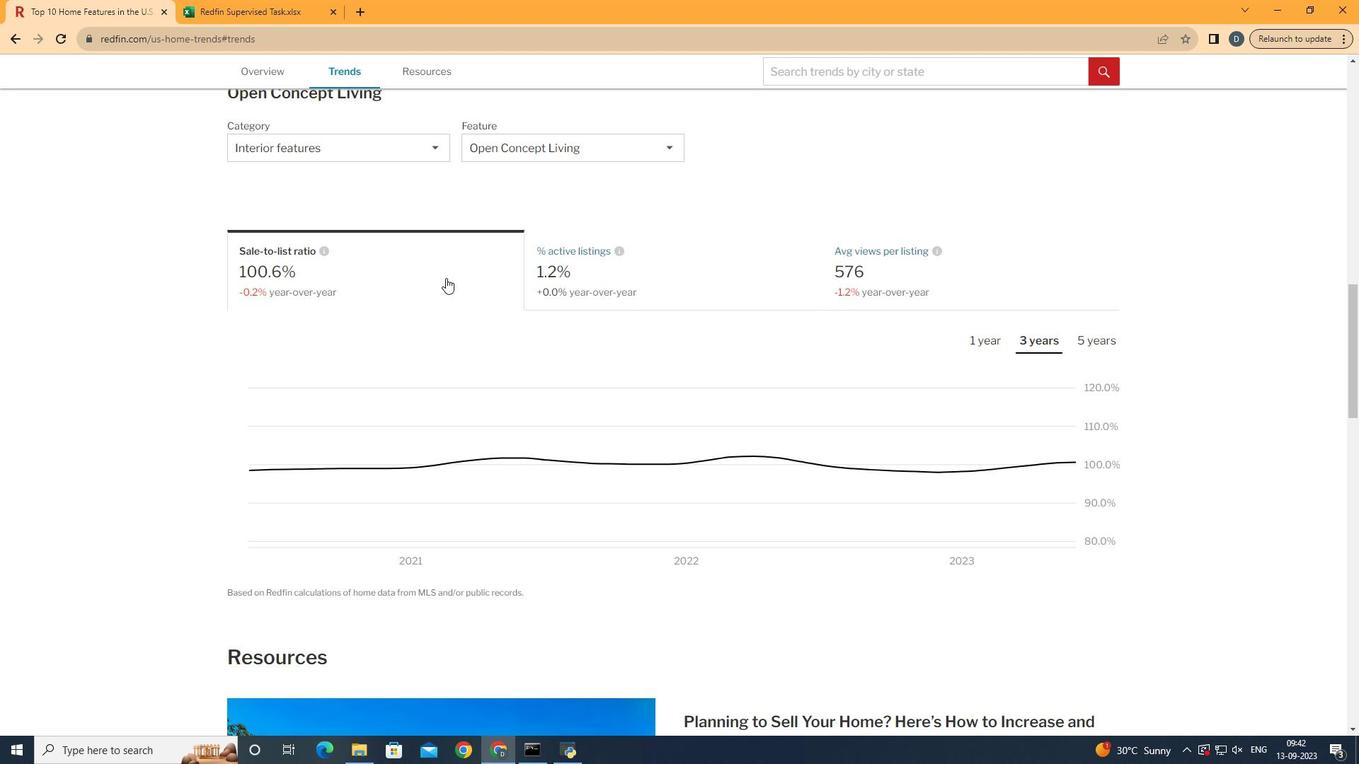 
Action: Mouse pressed left at (445, 278)
Screenshot: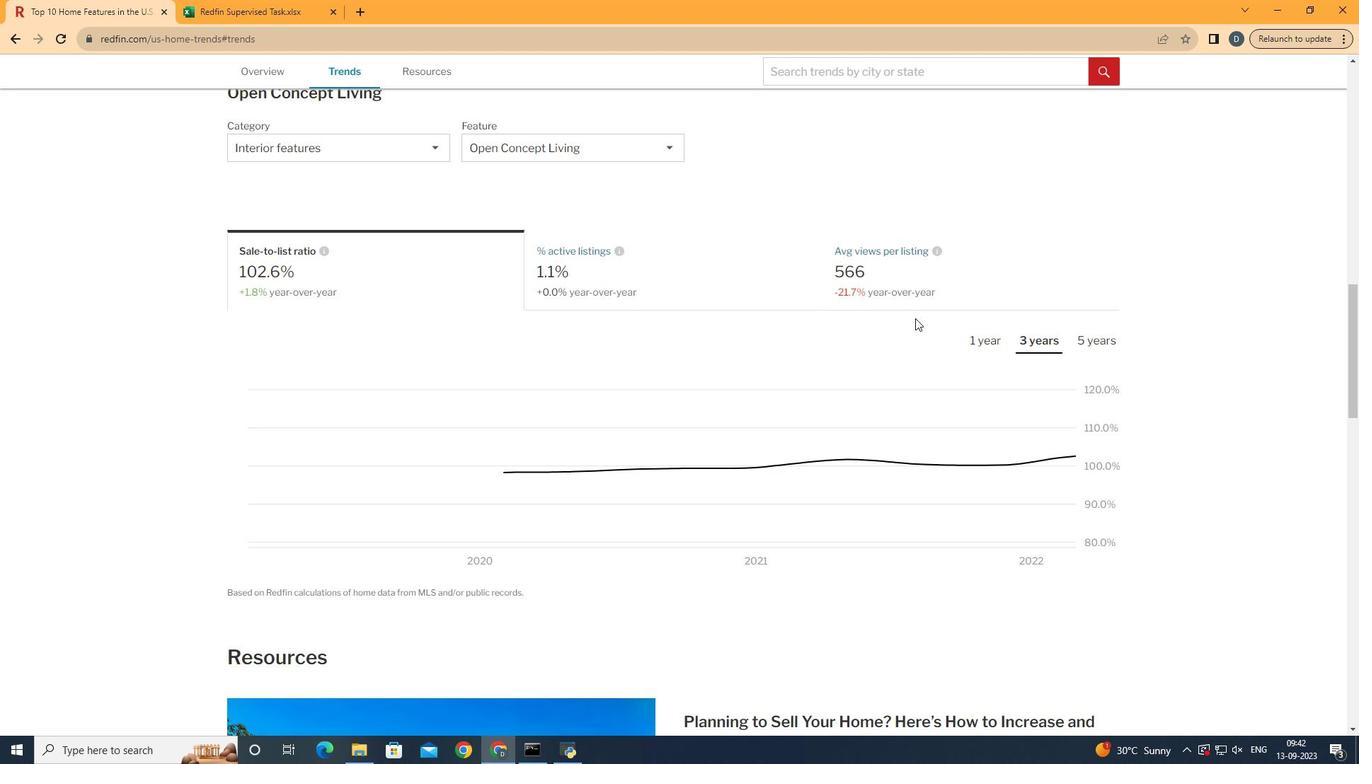 
Action: Mouse moved to (1044, 336)
Screenshot: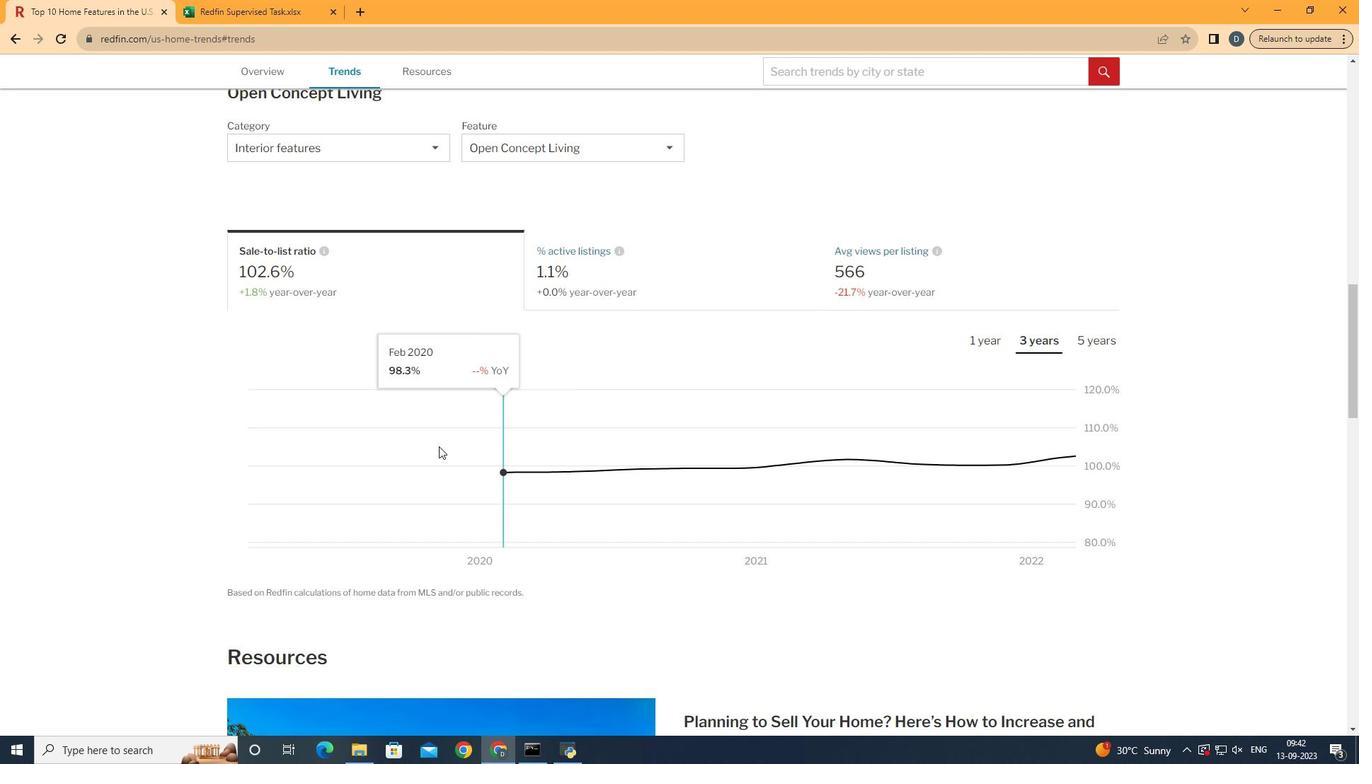 
Action: Mouse pressed left at (1044, 336)
Screenshot: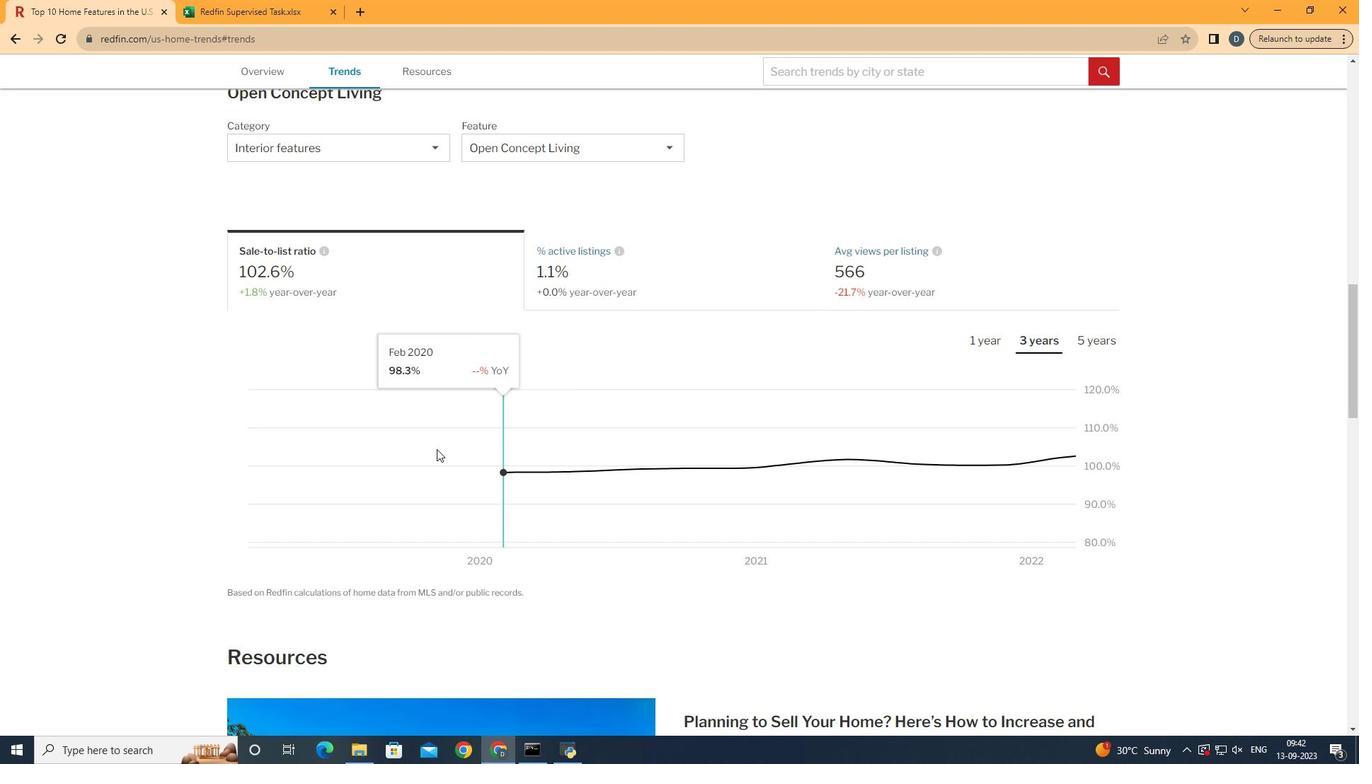 
Action: Mouse moved to (1107, 442)
Screenshot: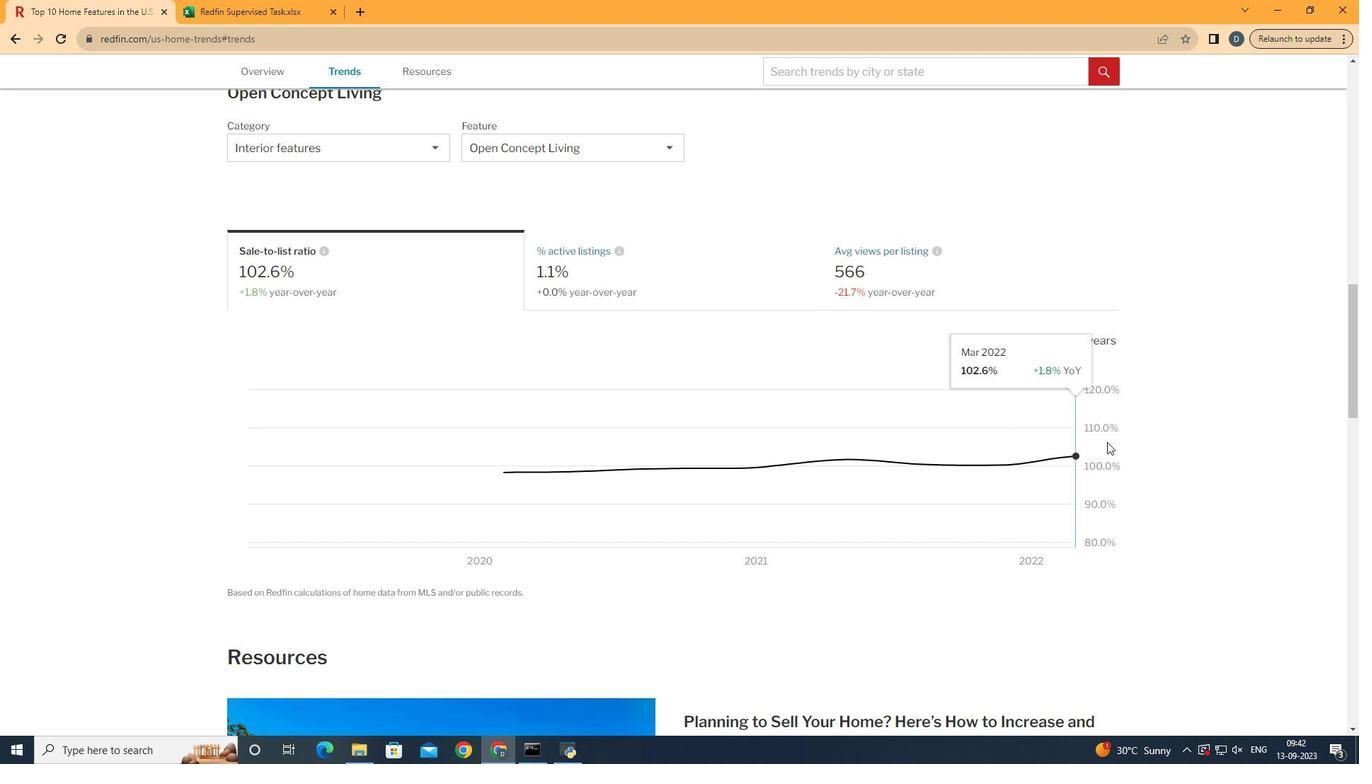 
